 Task: Create a rule when a due date more than days ago is set on a card by anyone.
Action: Mouse pressed left at (924, 246)
Screenshot: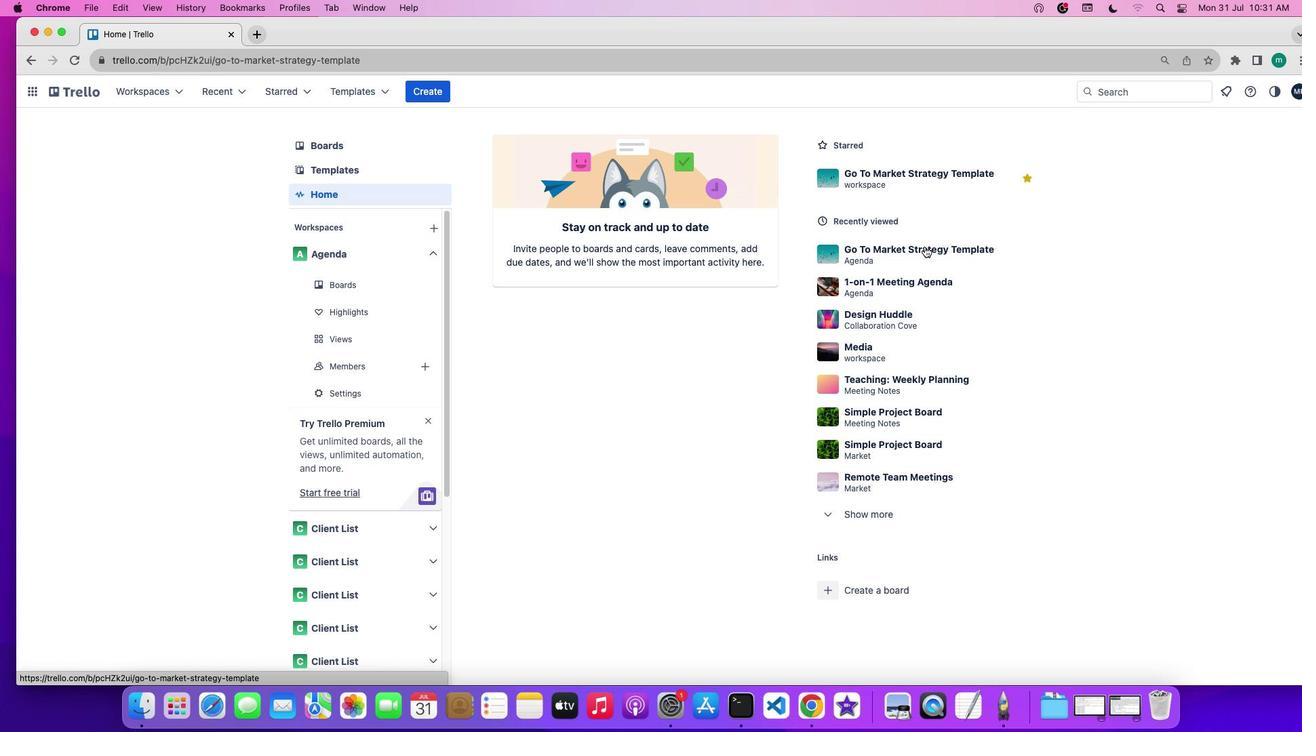 
Action: Mouse moved to (1133, 296)
Screenshot: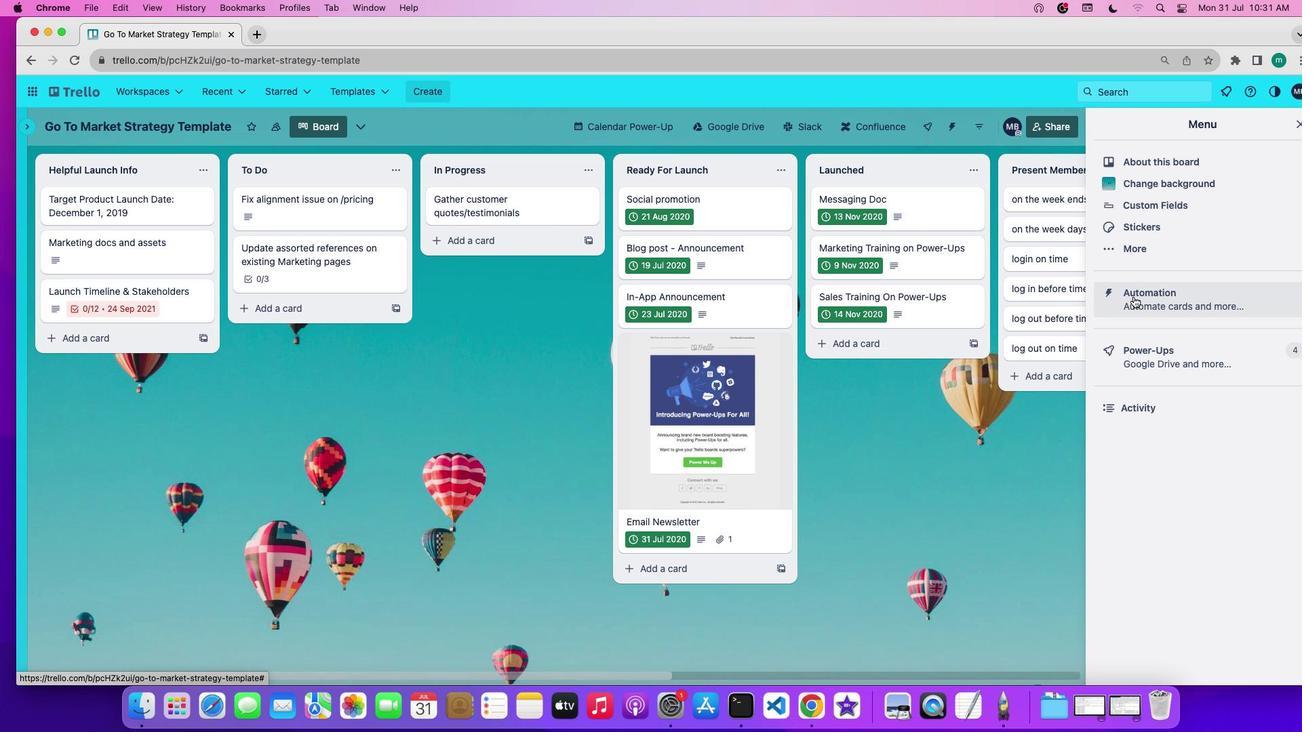 
Action: Mouse pressed left at (1133, 296)
Screenshot: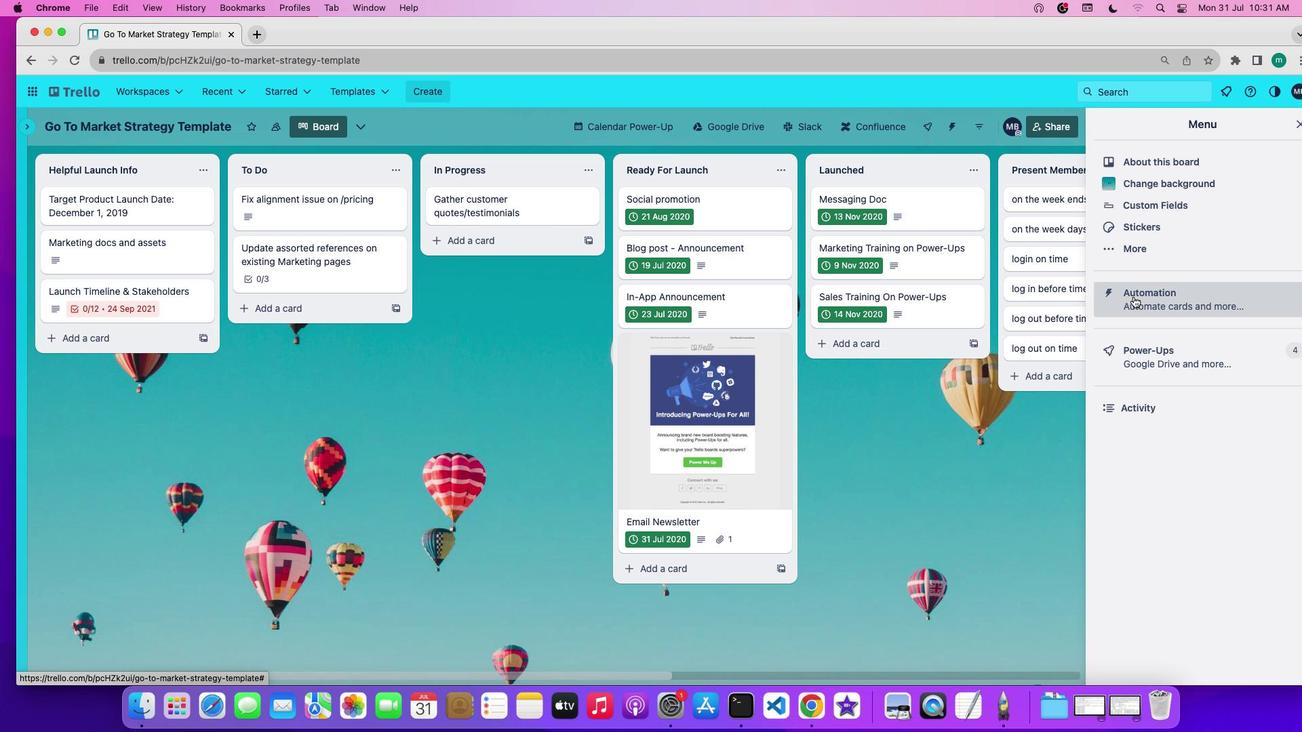 
Action: Mouse moved to (143, 248)
Screenshot: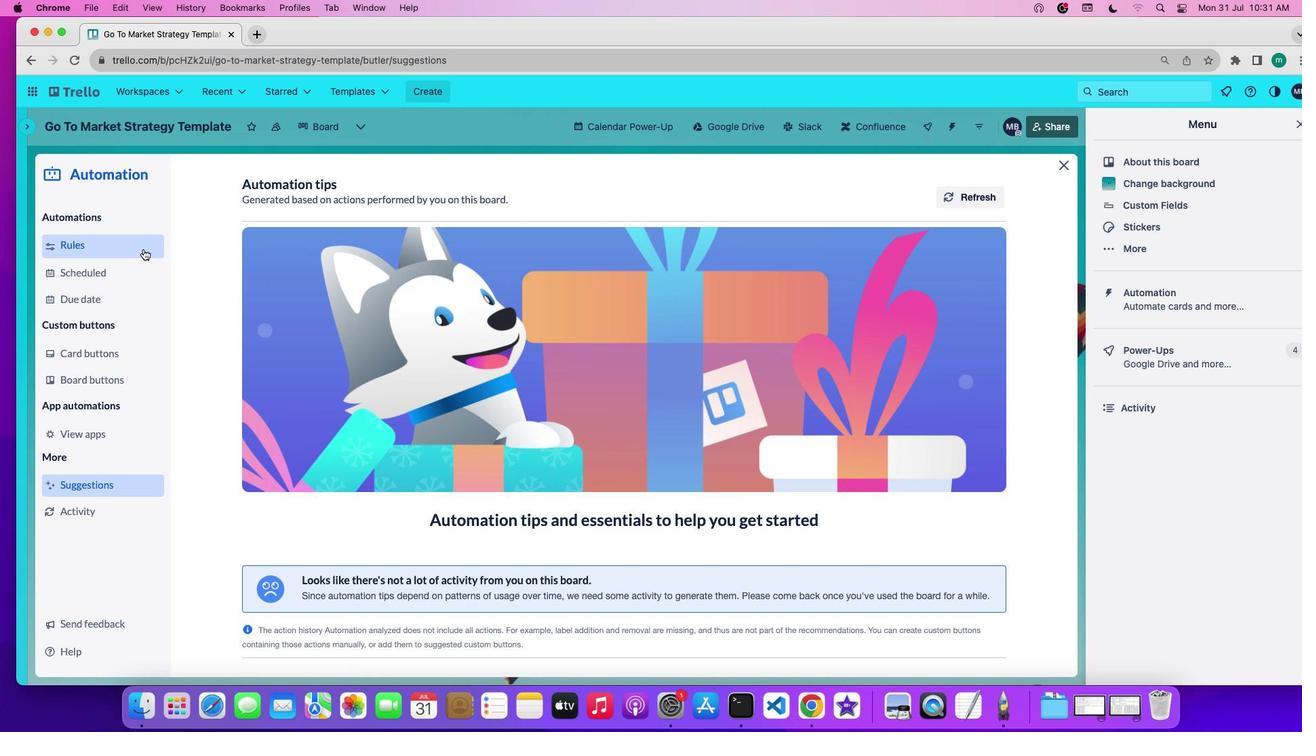 
Action: Mouse pressed left at (143, 248)
Screenshot: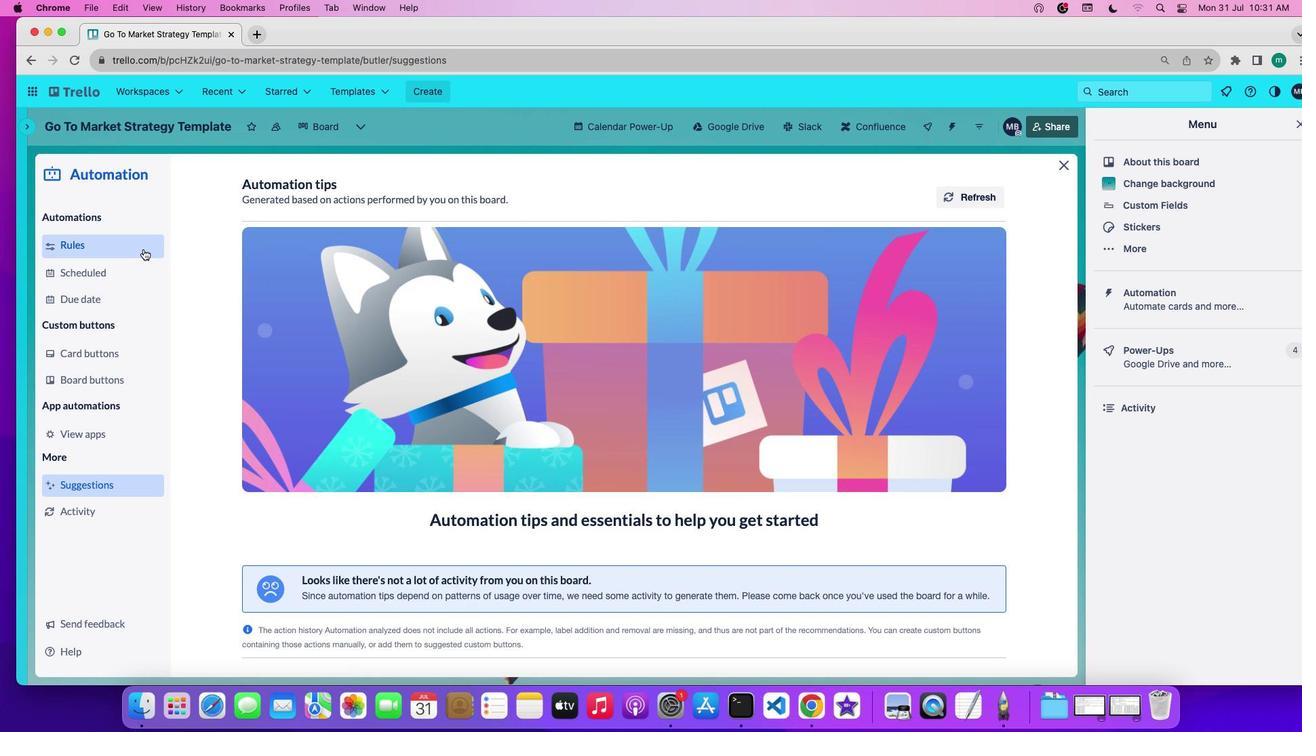
Action: Mouse moved to (311, 485)
Screenshot: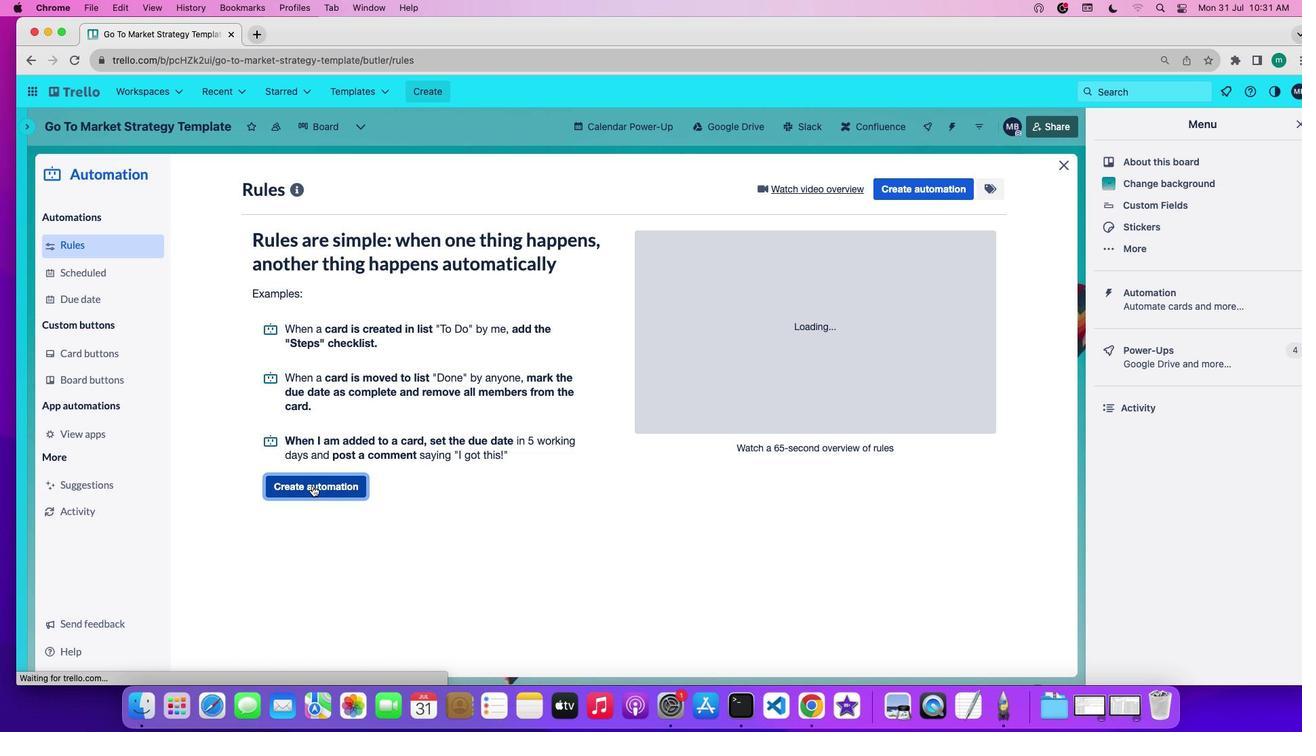 
Action: Mouse pressed left at (311, 485)
Screenshot: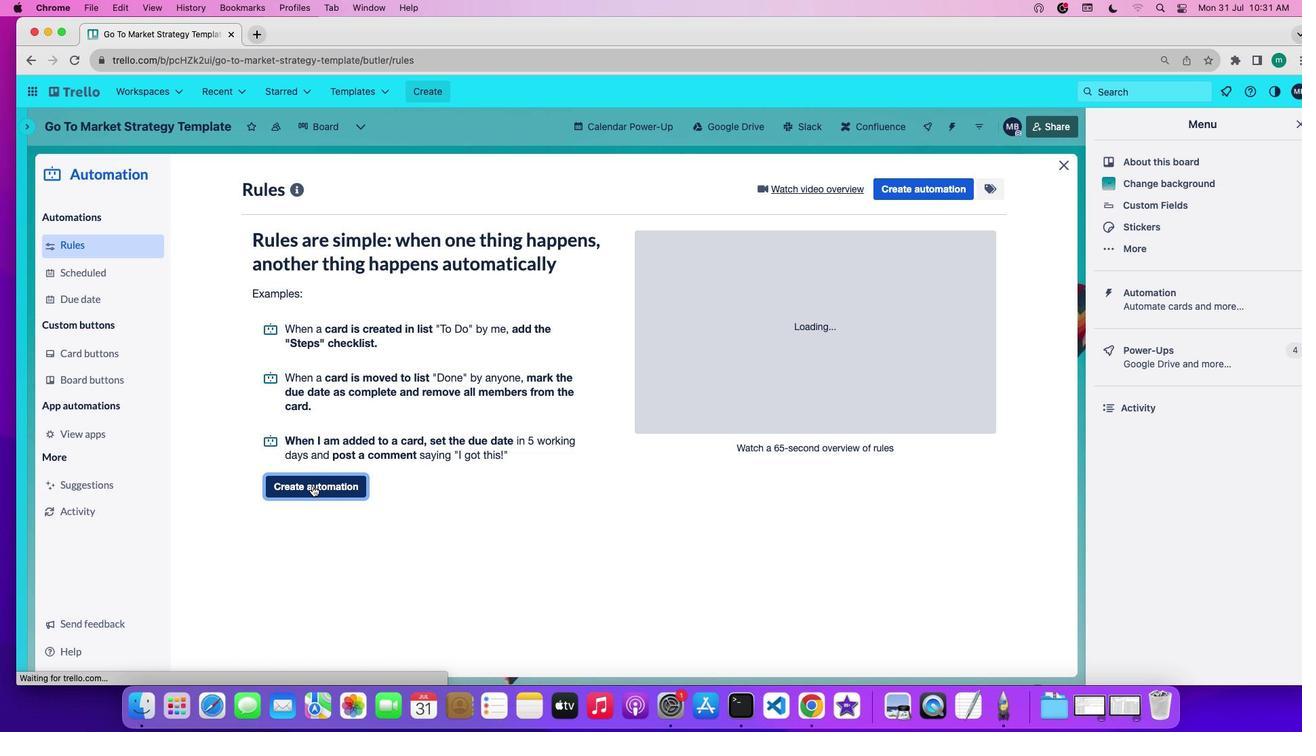 
Action: Mouse moved to (623, 314)
Screenshot: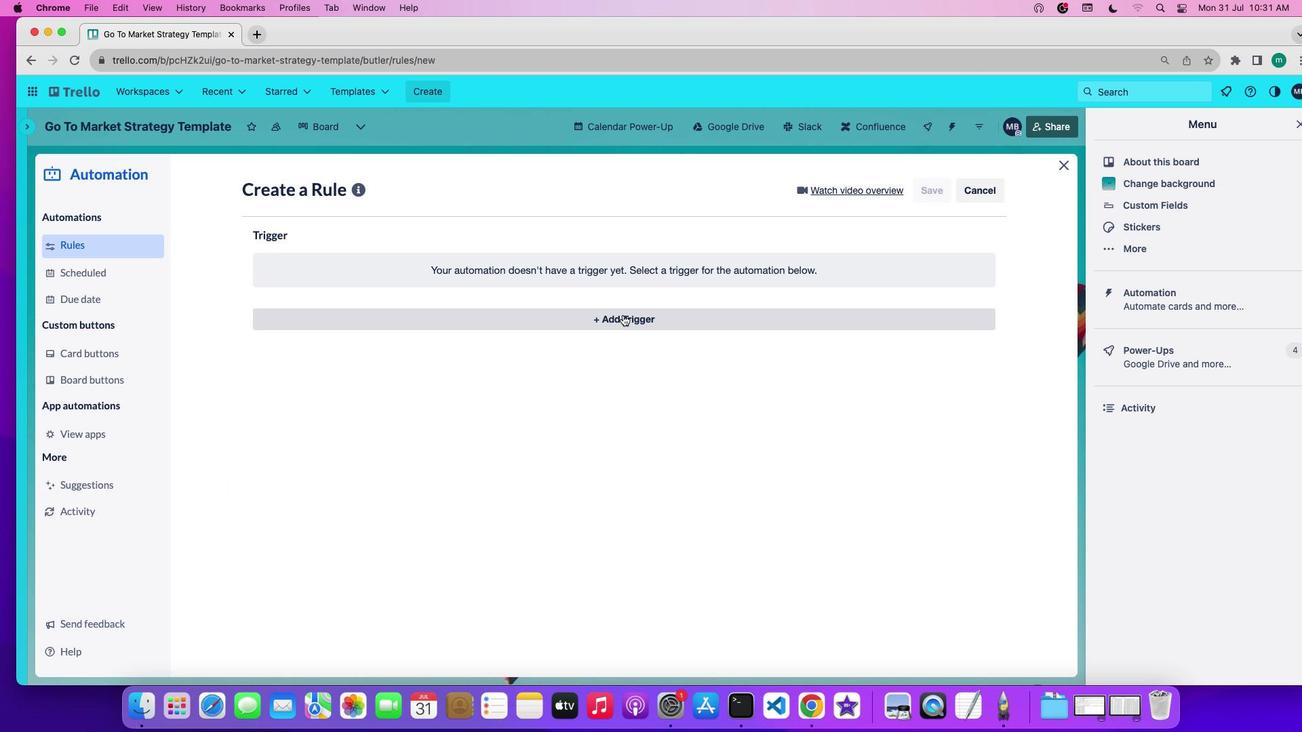 
Action: Mouse pressed left at (623, 314)
Screenshot: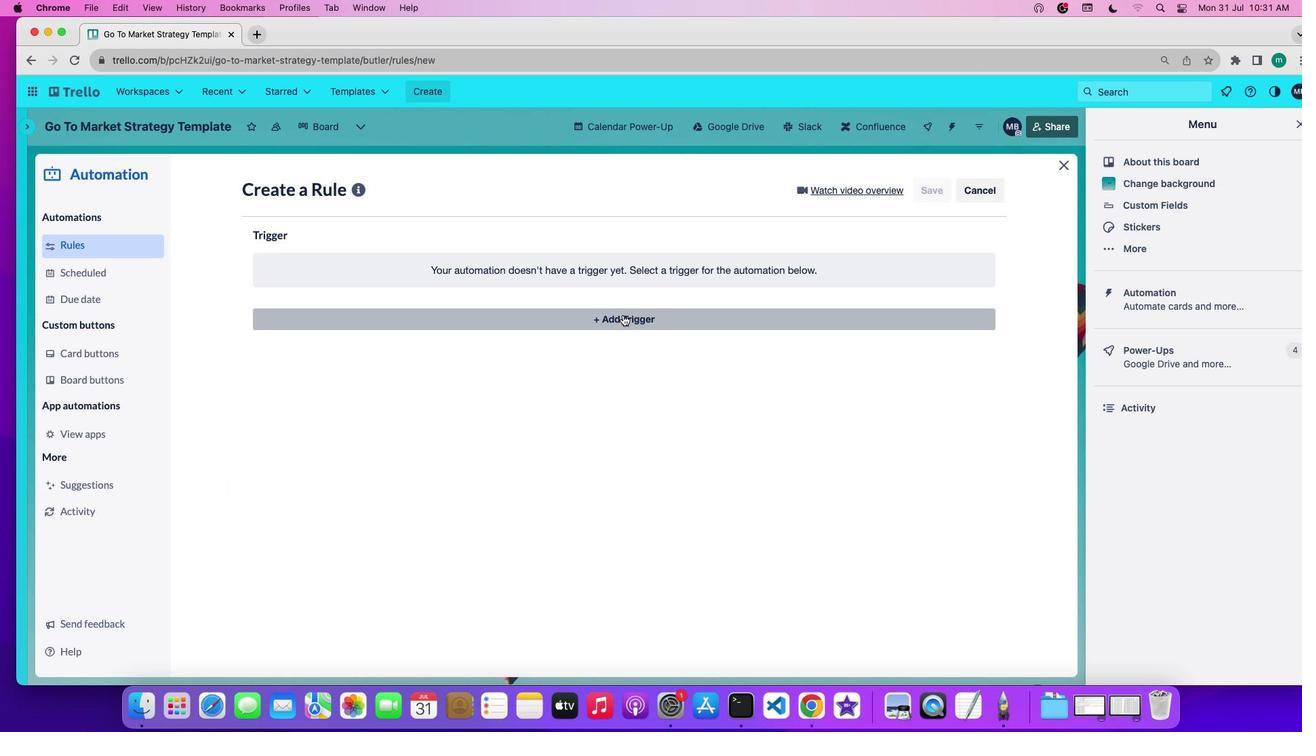 
Action: Mouse moved to (402, 371)
Screenshot: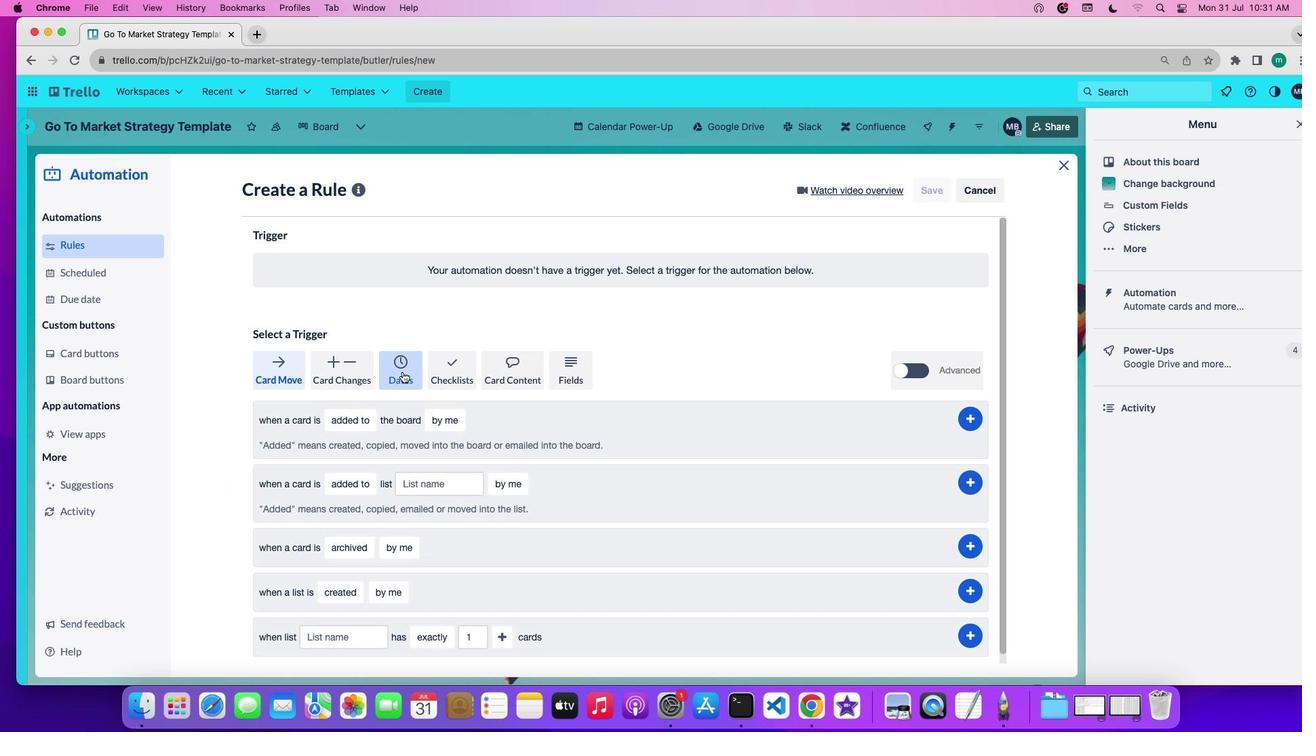 
Action: Mouse pressed left at (402, 371)
Screenshot: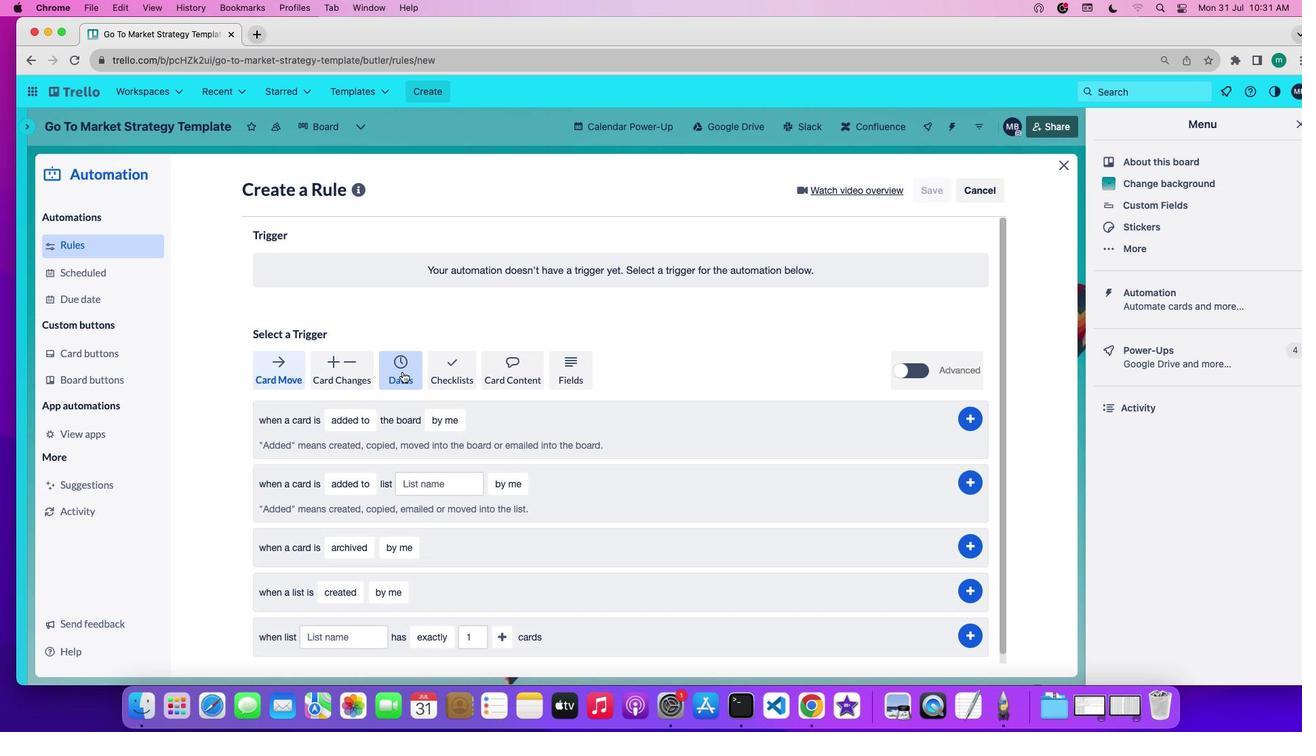 
Action: Mouse moved to (311, 422)
Screenshot: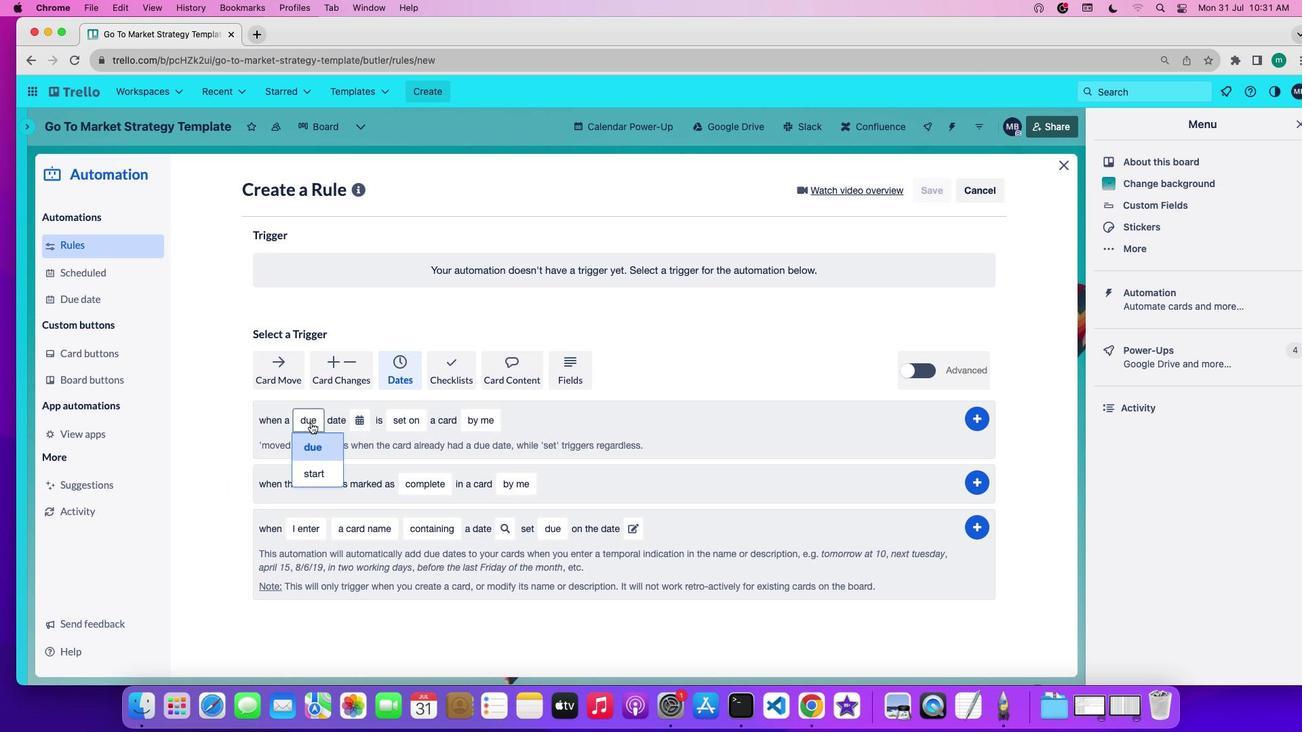 
Action: Mouse pressed left at (311, 422)
Screenshot: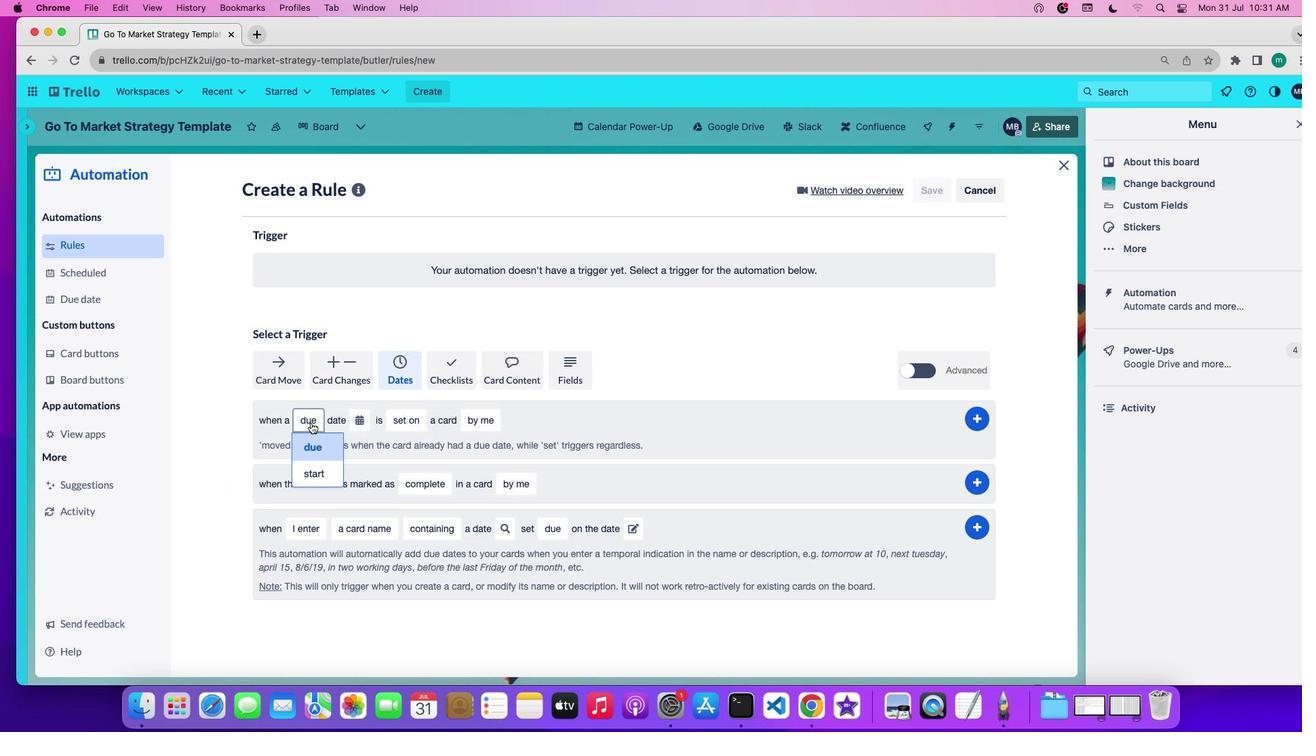 
Action: Mouse moved to (322, 452)
Screenshot: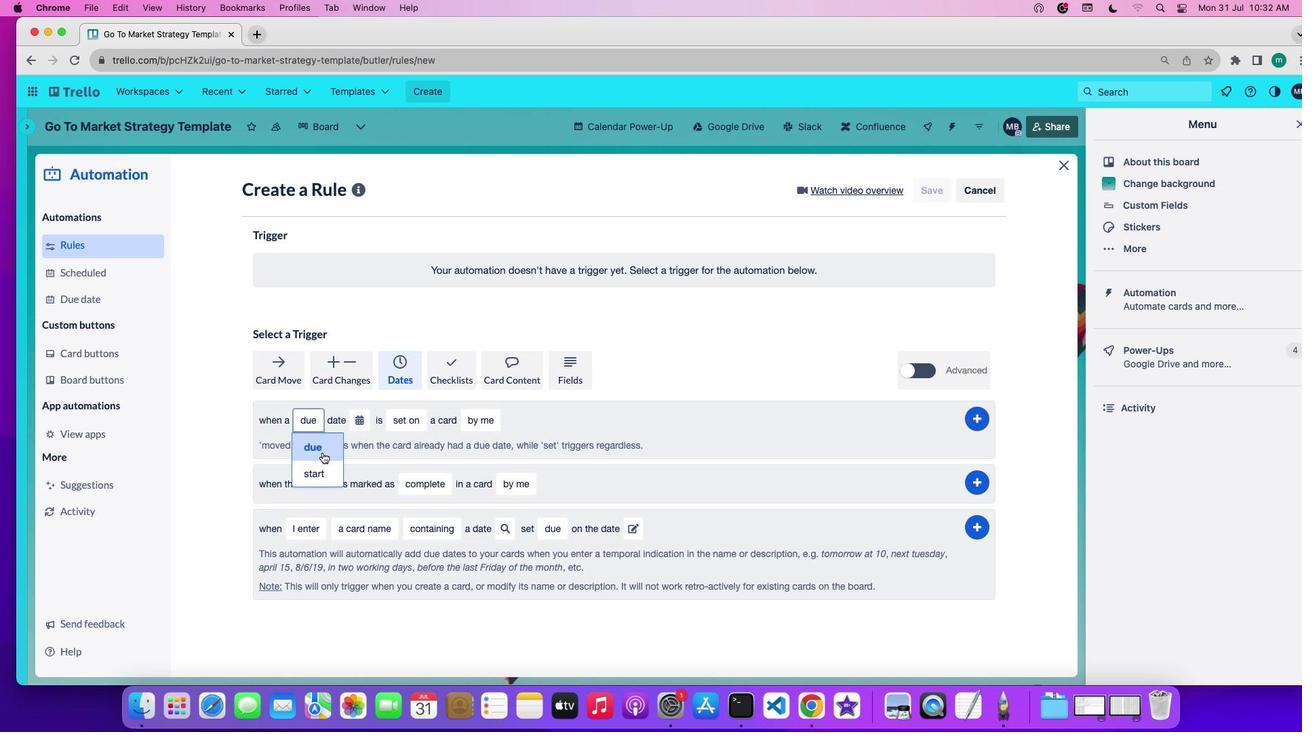 
Action: Mouse pressed left at (322, 452)
Screenshot: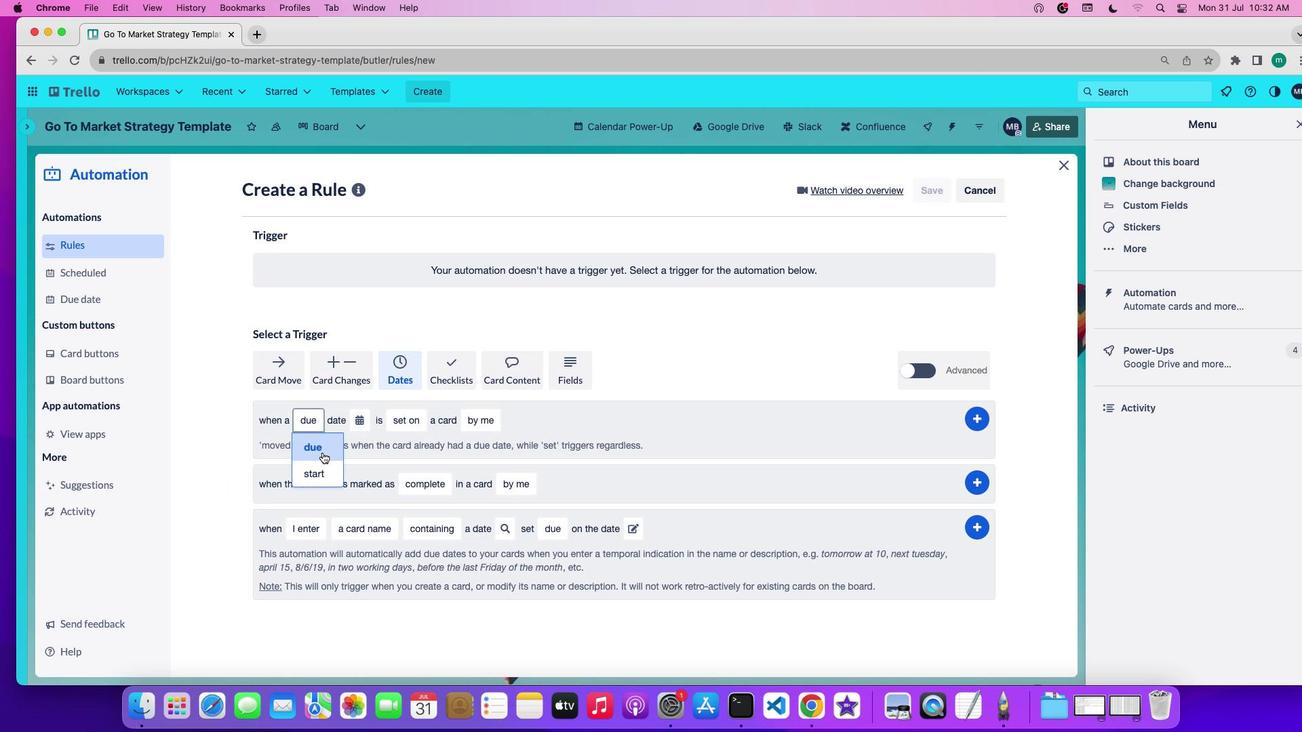 
Action: Mouse moved to (356, 421)
Screenshot: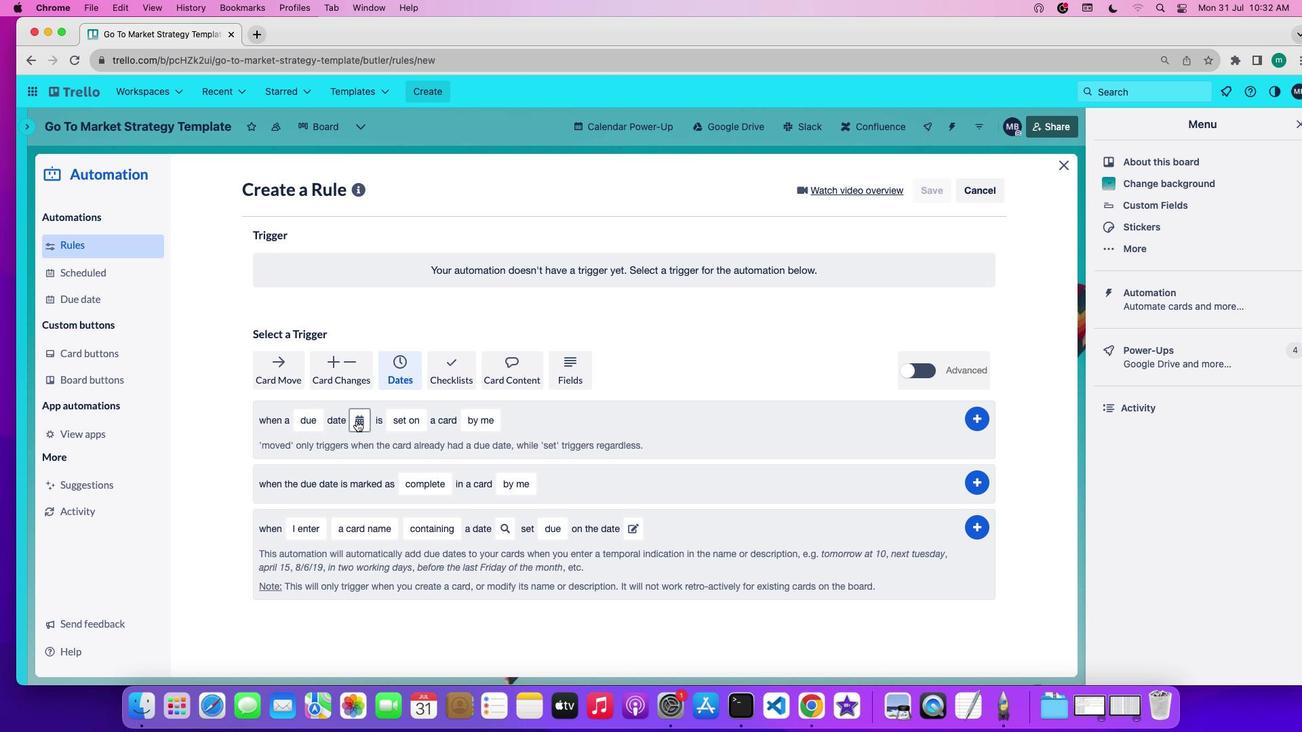 
Action: Mouse pressed left at (356, 421)
Screenshot: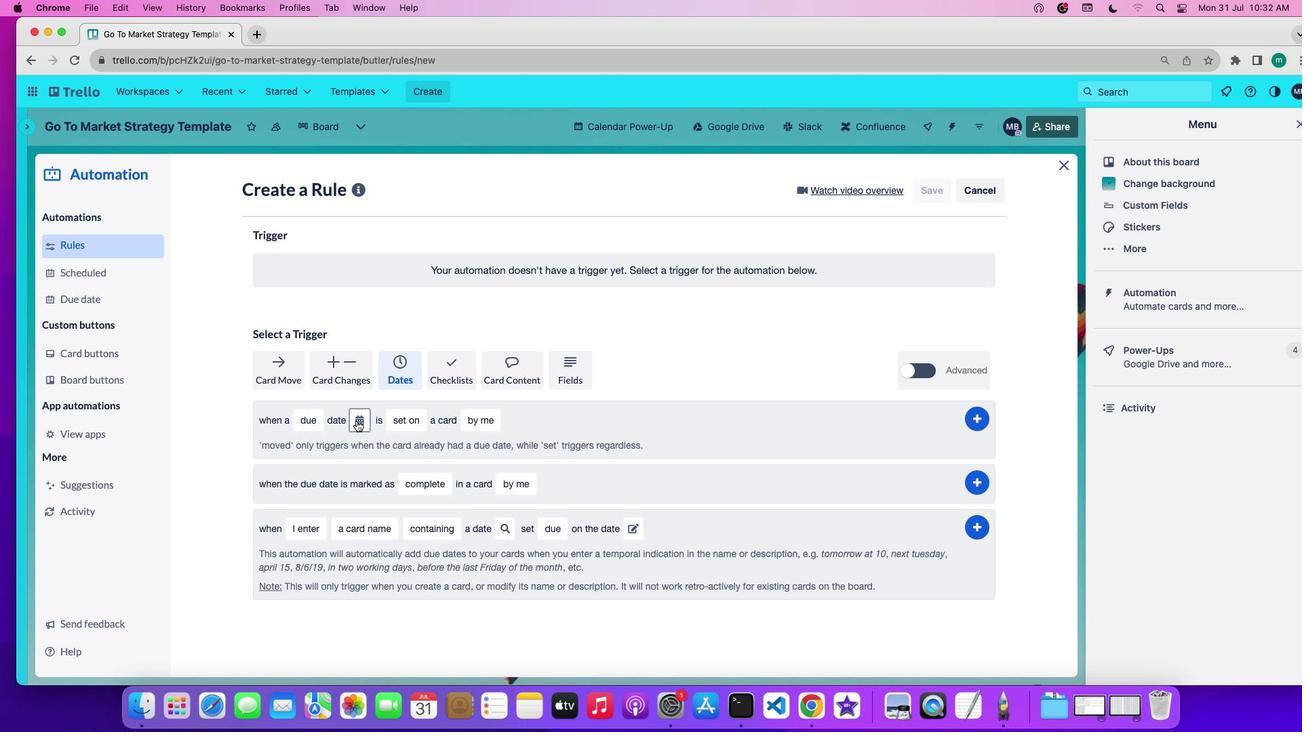 
Action: Mouse moved to (379, 501)
Screenshot: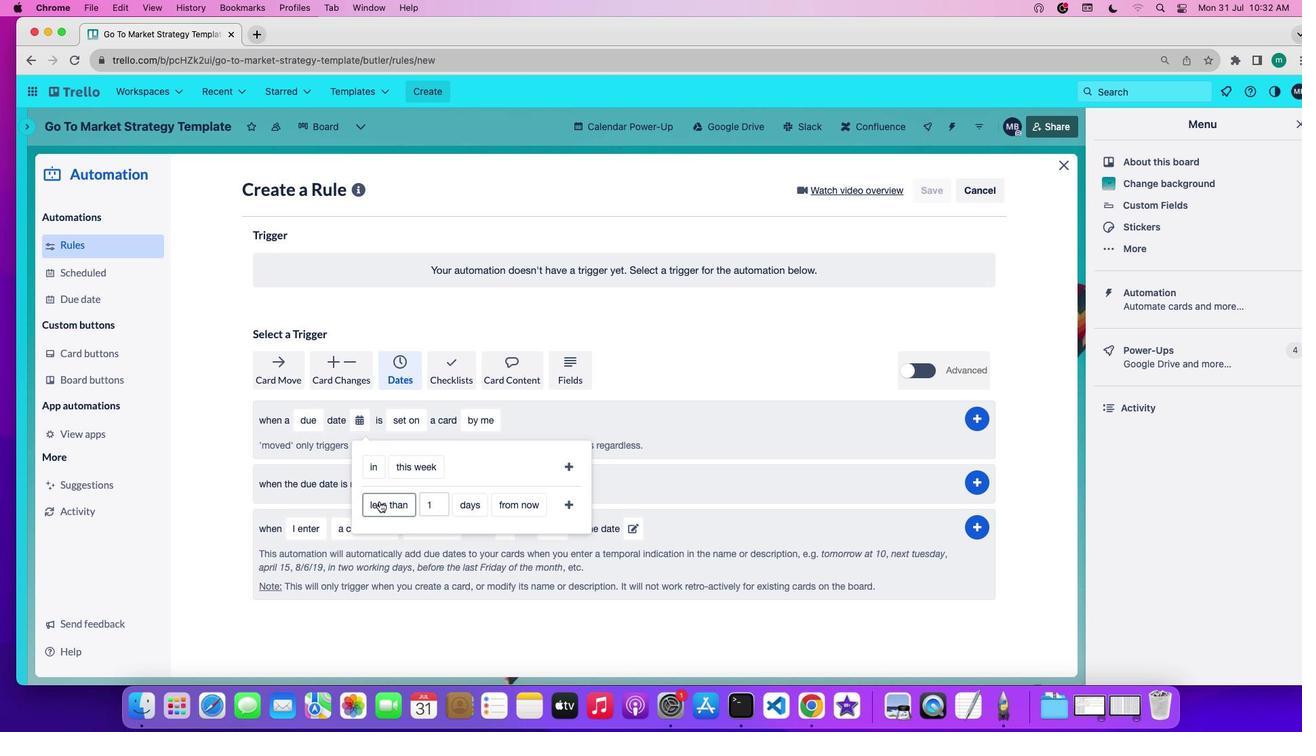 
Action: Mouse pressed left at (379, 501)
Screenshot: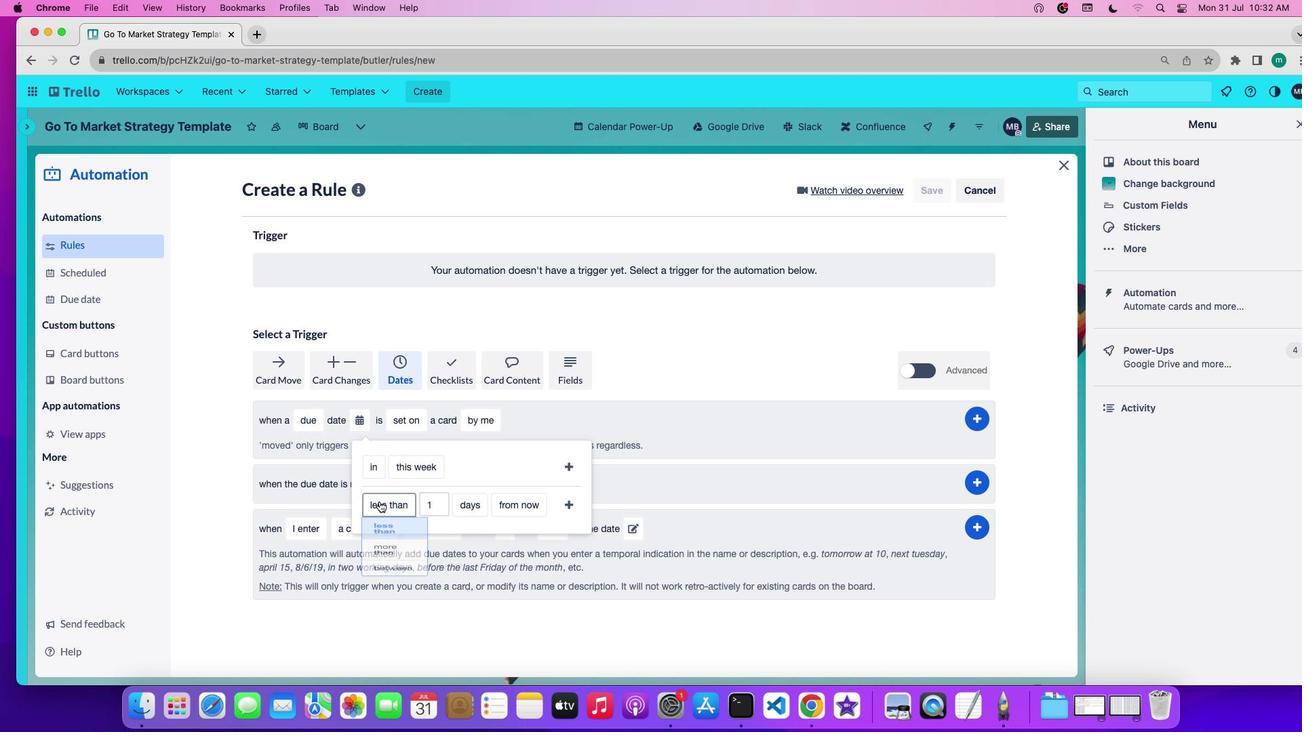 
Action: Mouse moved to (380, 582)
Screenshot: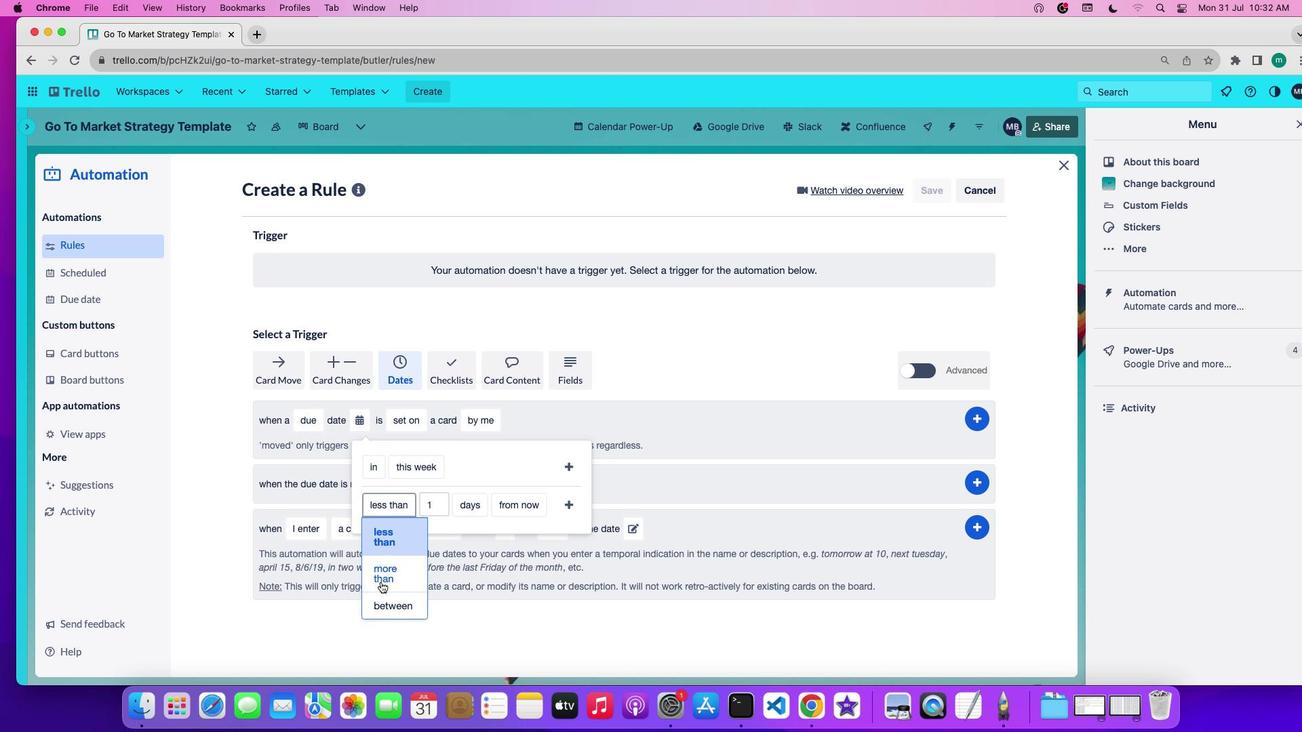 
Action: Mouse pressed left at (380, 582)
Screenshot: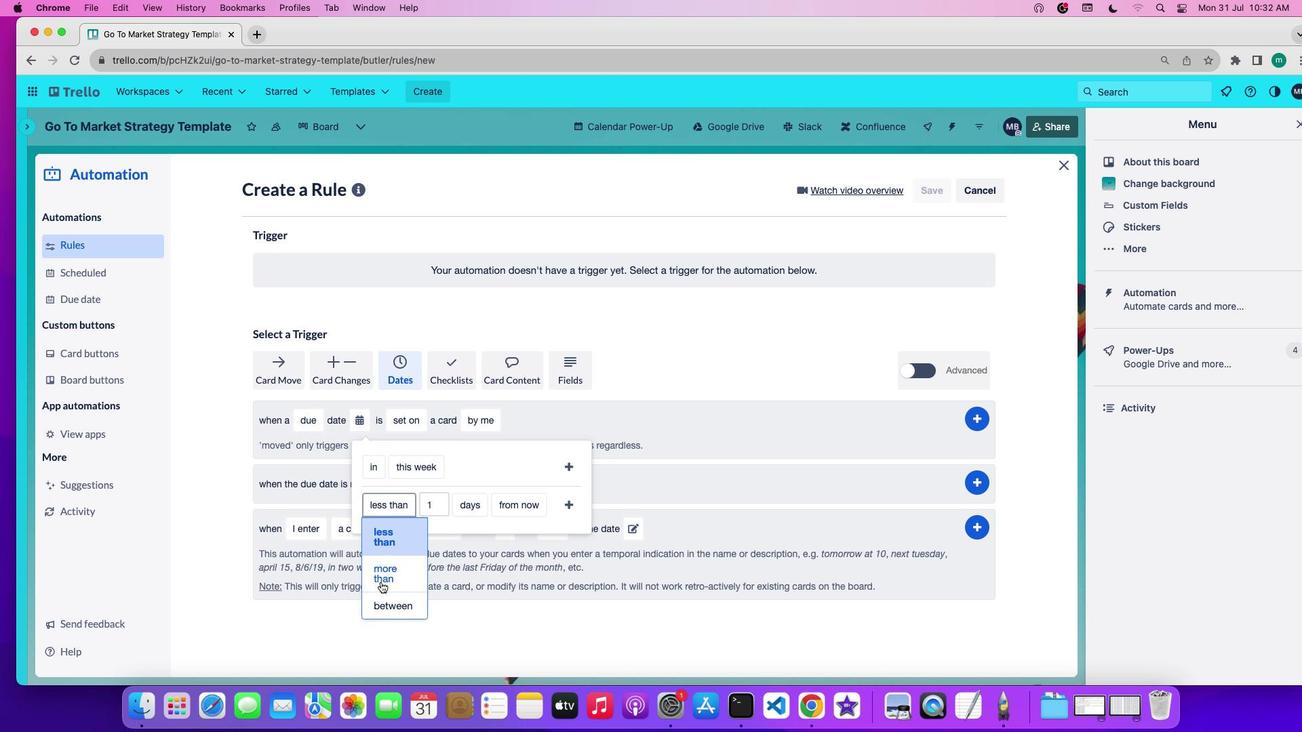 
Action: Mouse moved to (444, 498)
Screenshot: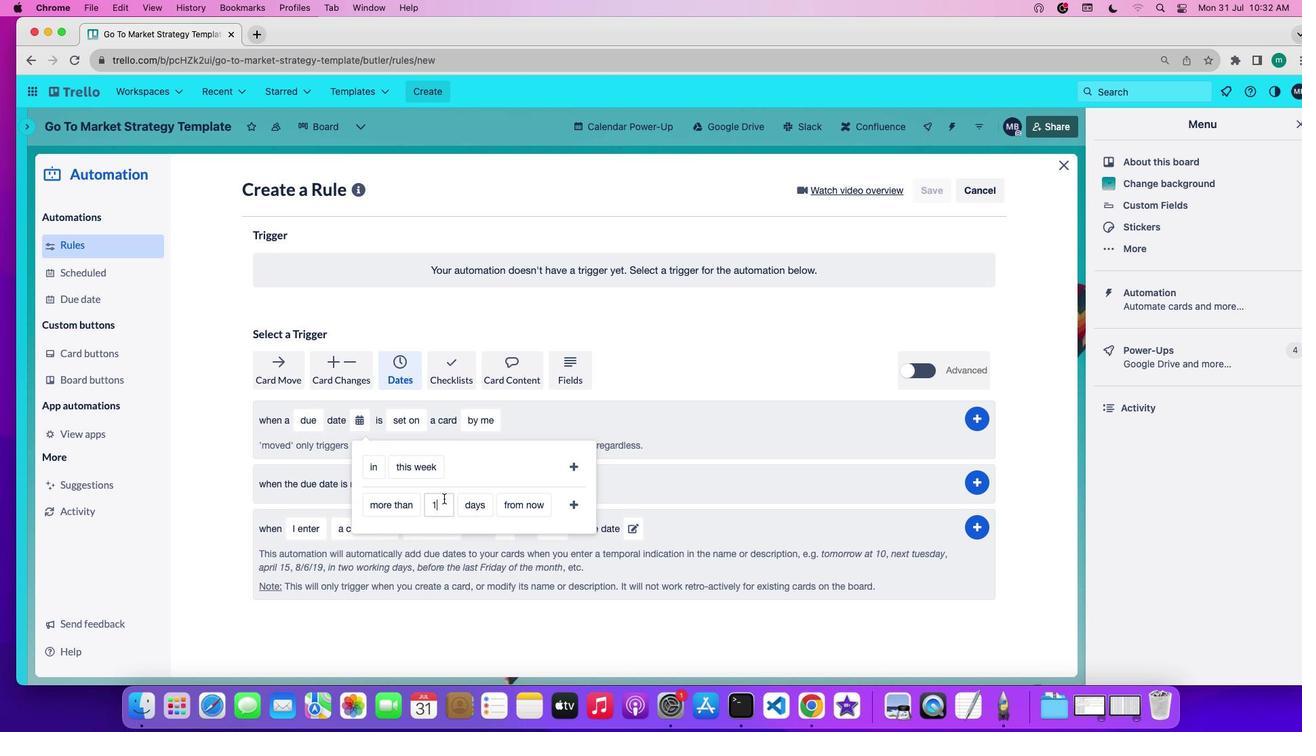 
Action: Mouse pressed left at (444, 498)
Screenshot: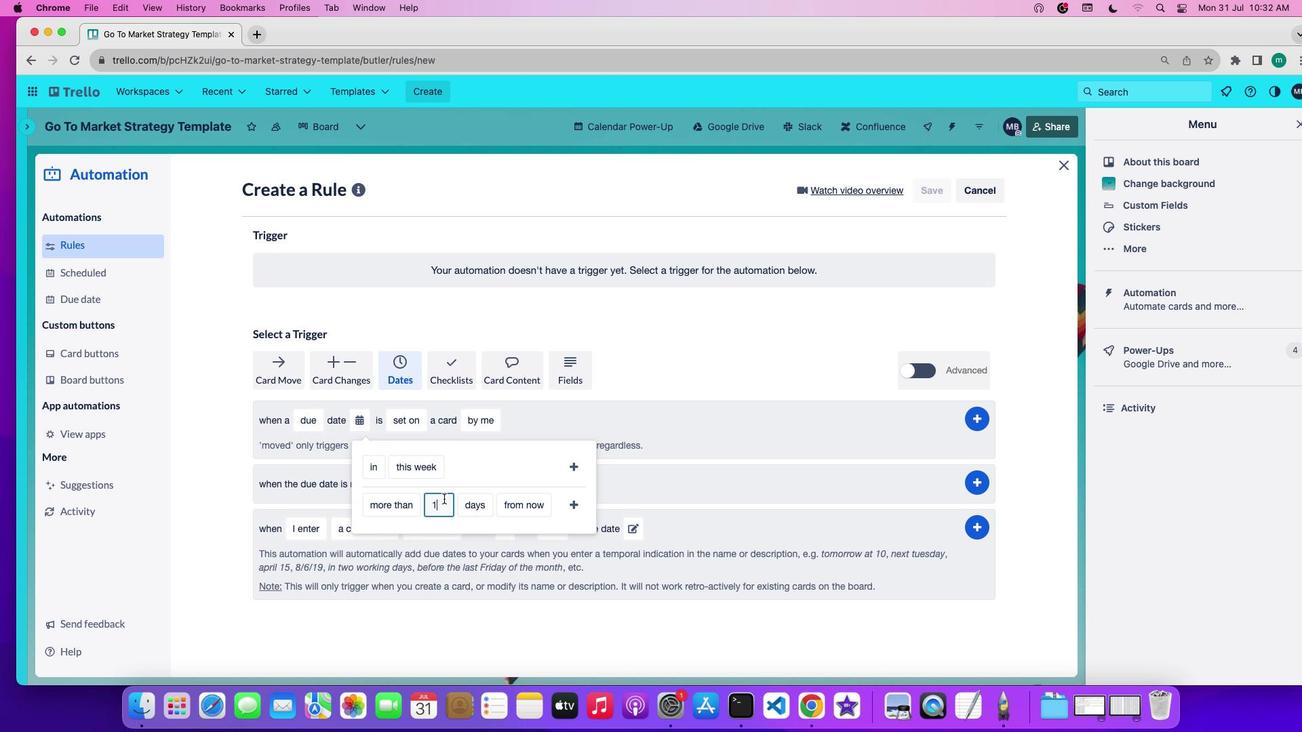 
Action: Mouse moved to (444, 499)
Screenshot: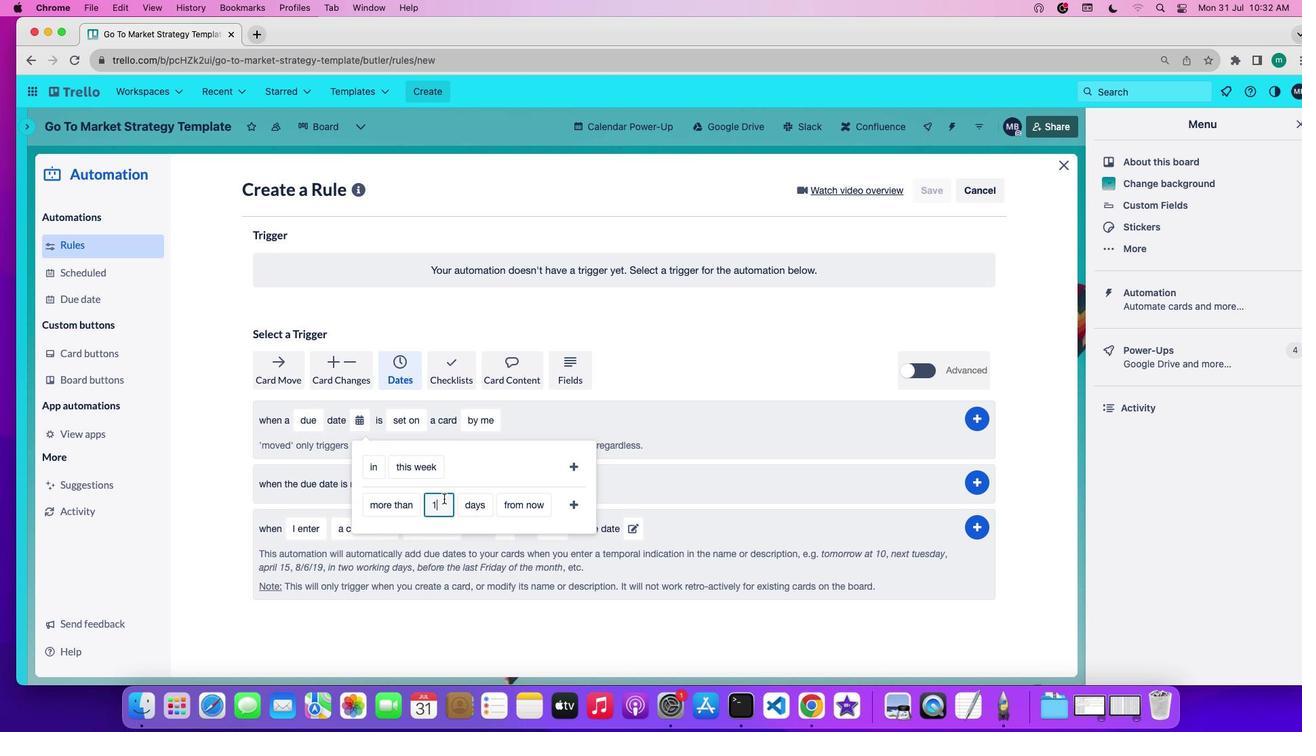 
Action: Key pressed Key.backspace'2'
Screenshot: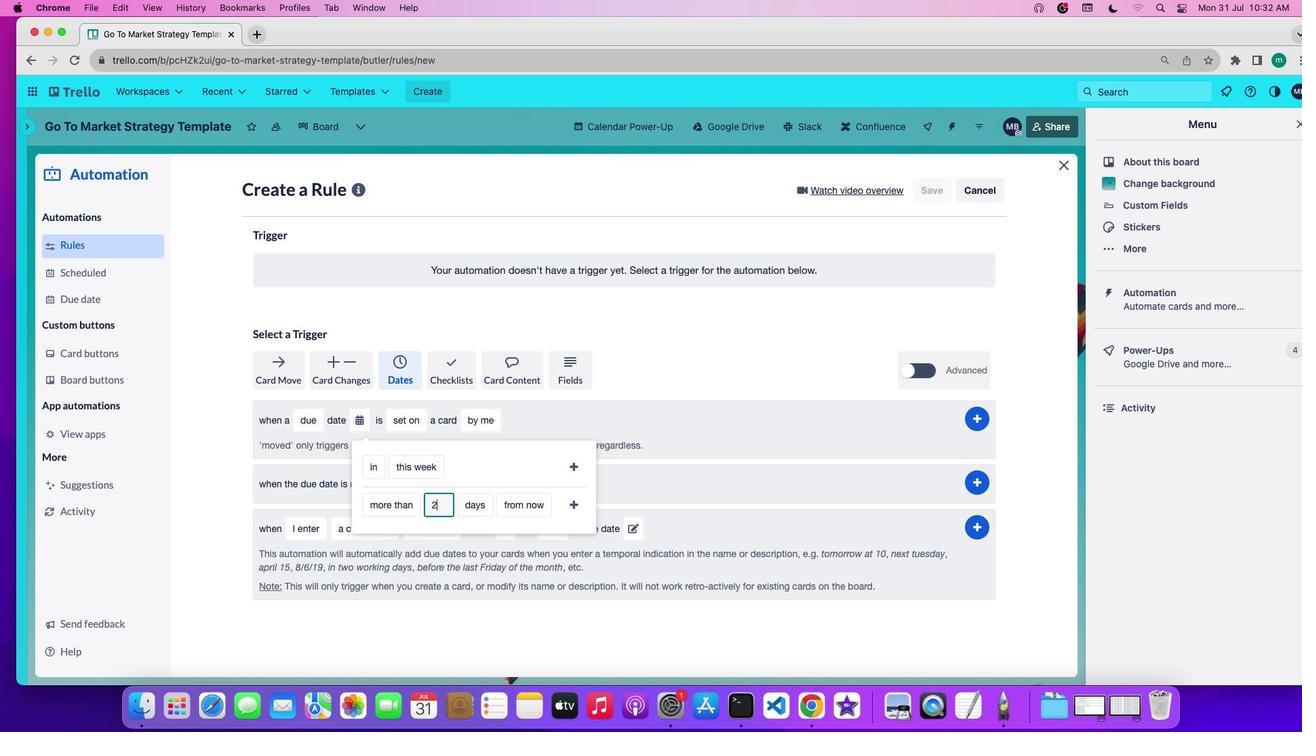 
Action: Mouse moved to (472, 500)
Screenshot: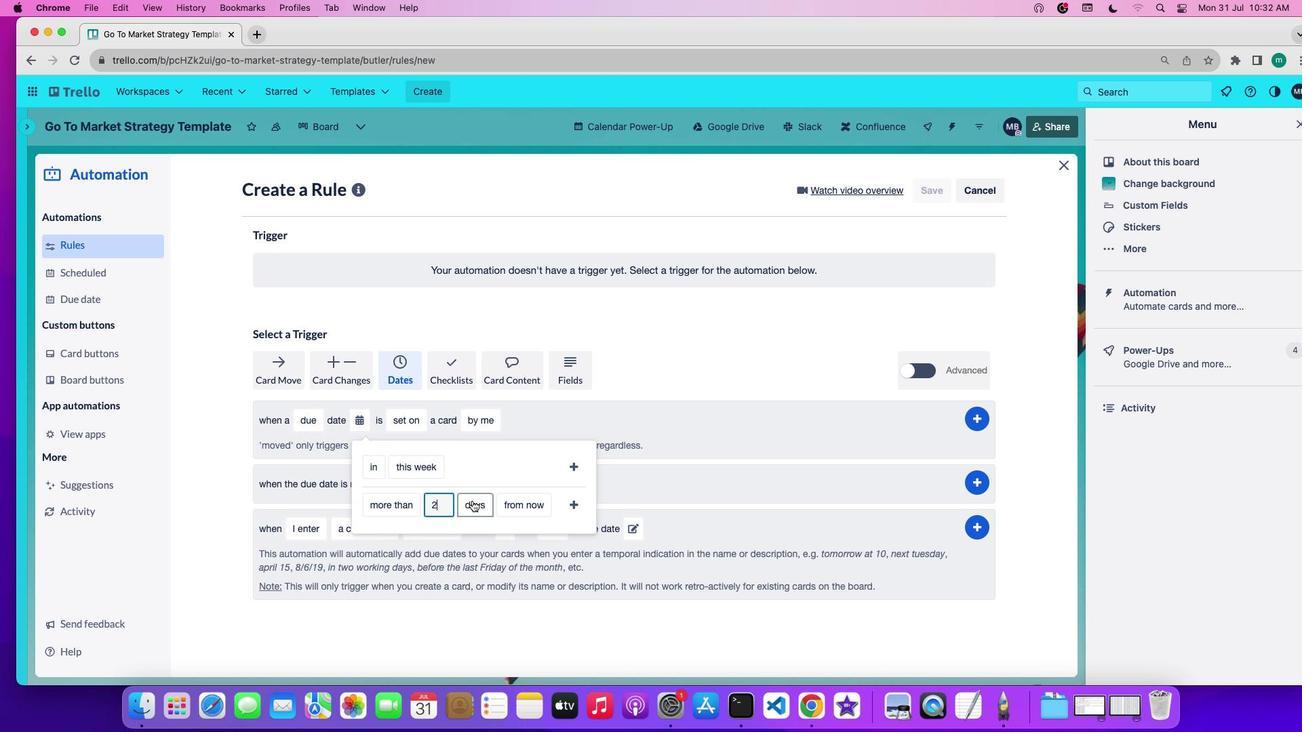 
Action: Mouse pressed left at (472, 500)
Screenshot: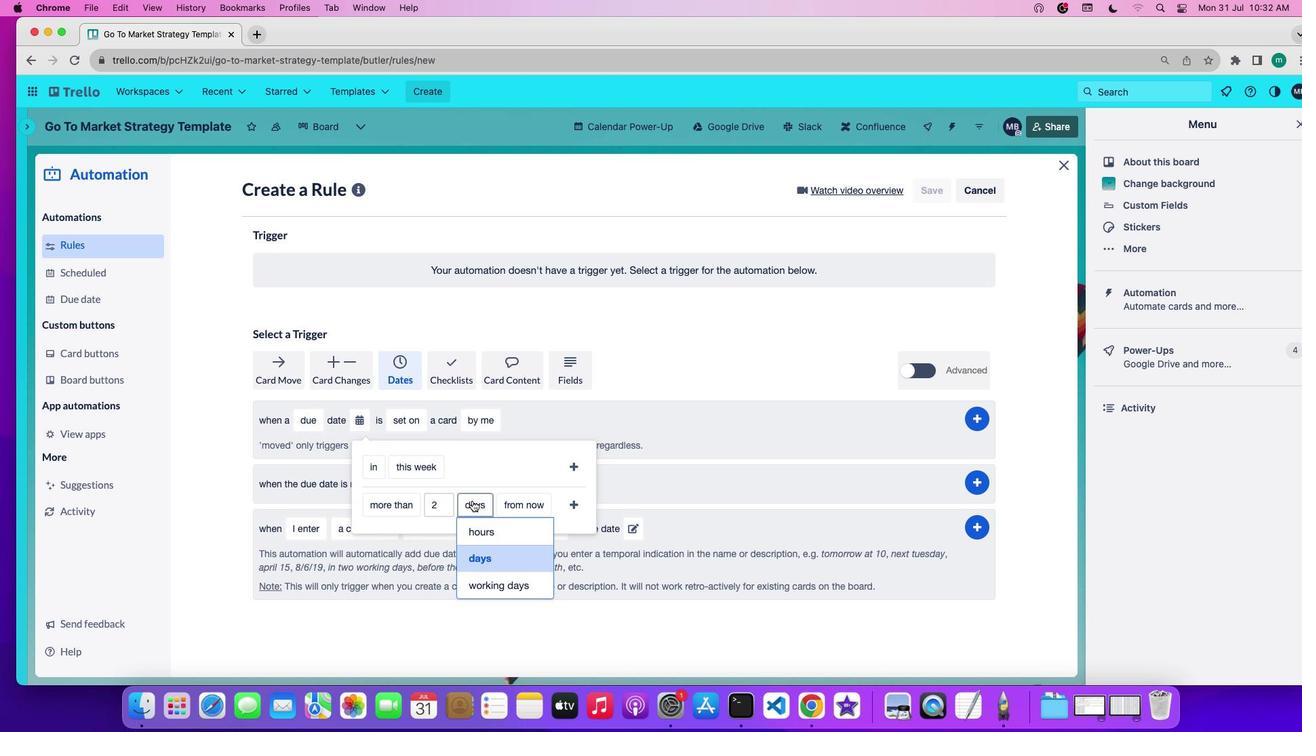 
Action: Mouse moved to (471, 560)
Screenshot: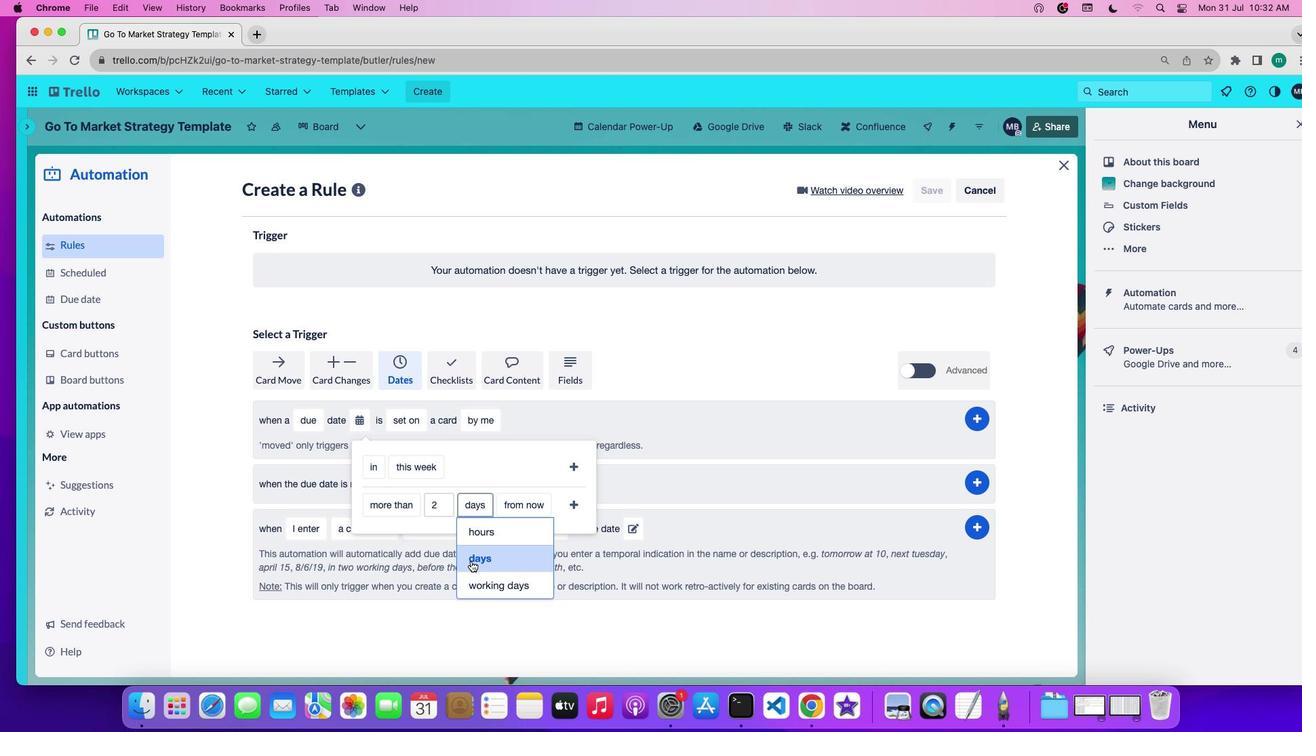 
Action: Mouse pressed left at (471, 560)
Screenshot: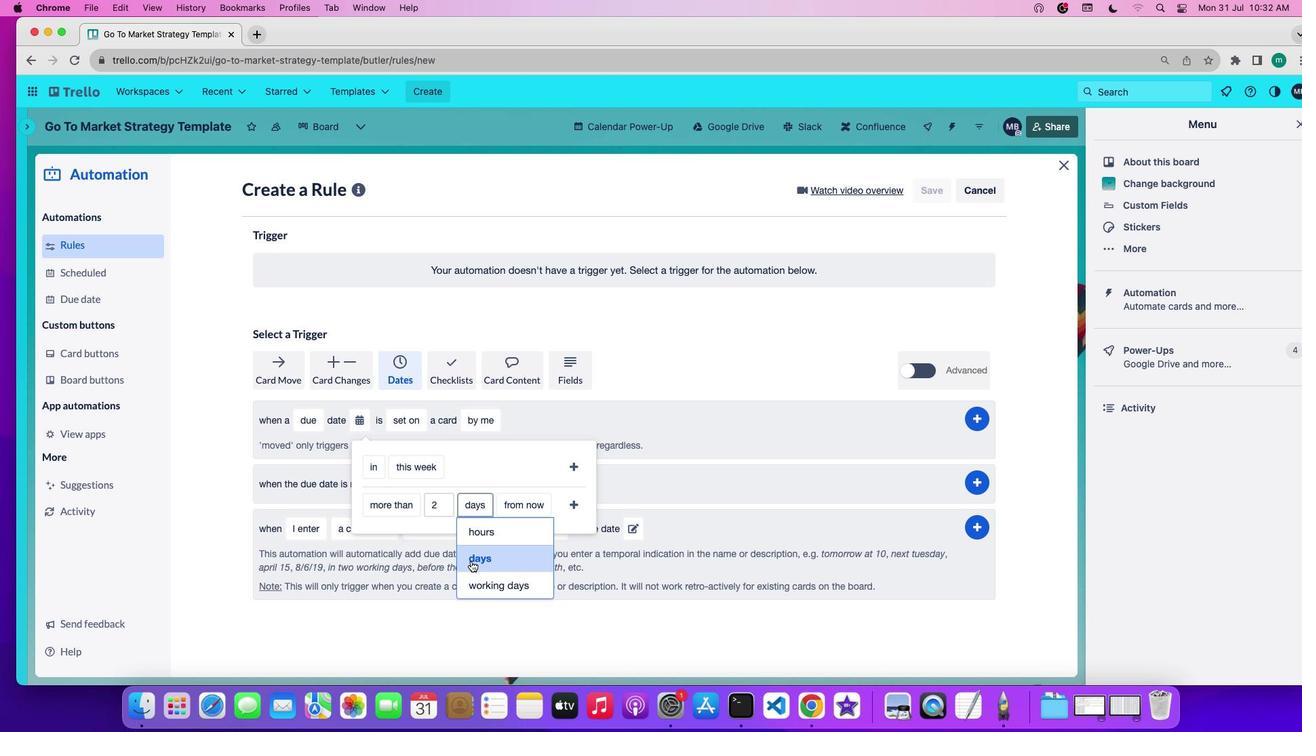 
Action: Mouse moved to (524, 508)
Screenshot: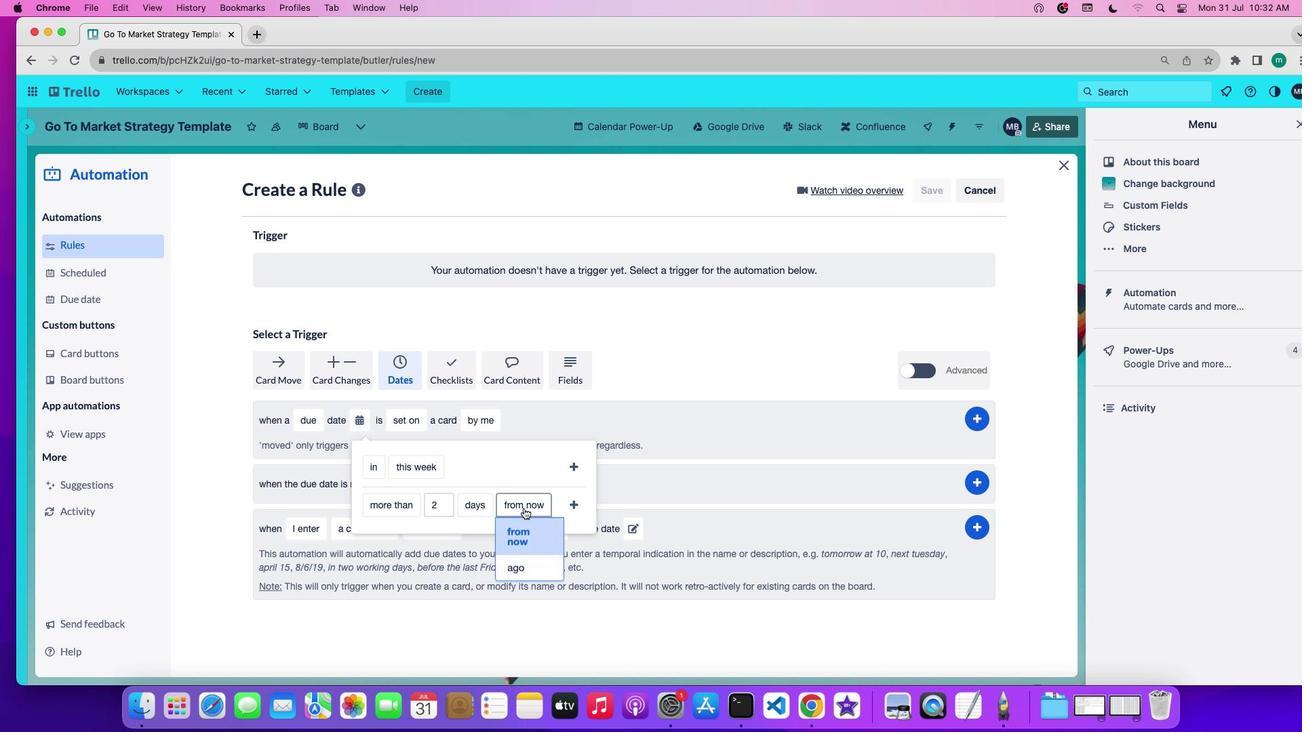 
Action: Mouse pressed left at (524, 508)
Screenshot: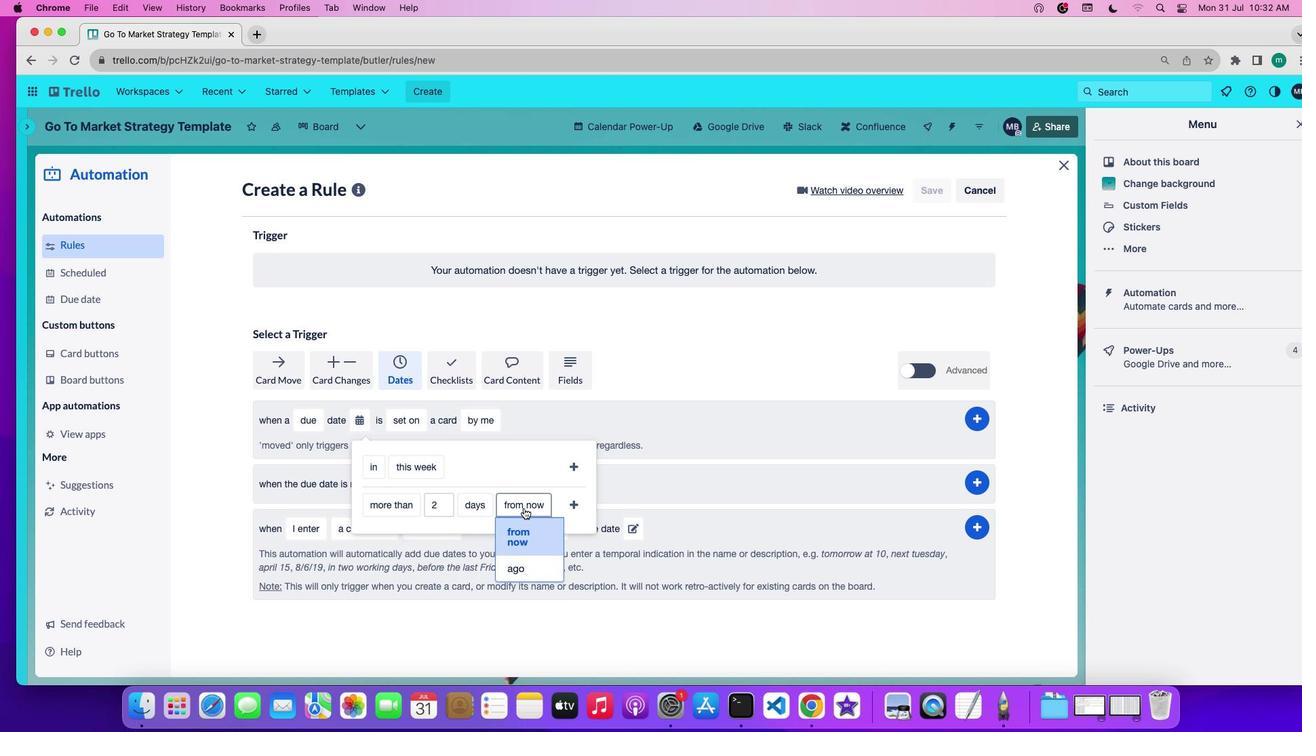 
Action: Mouse moved to (525, 569)
Screenshot: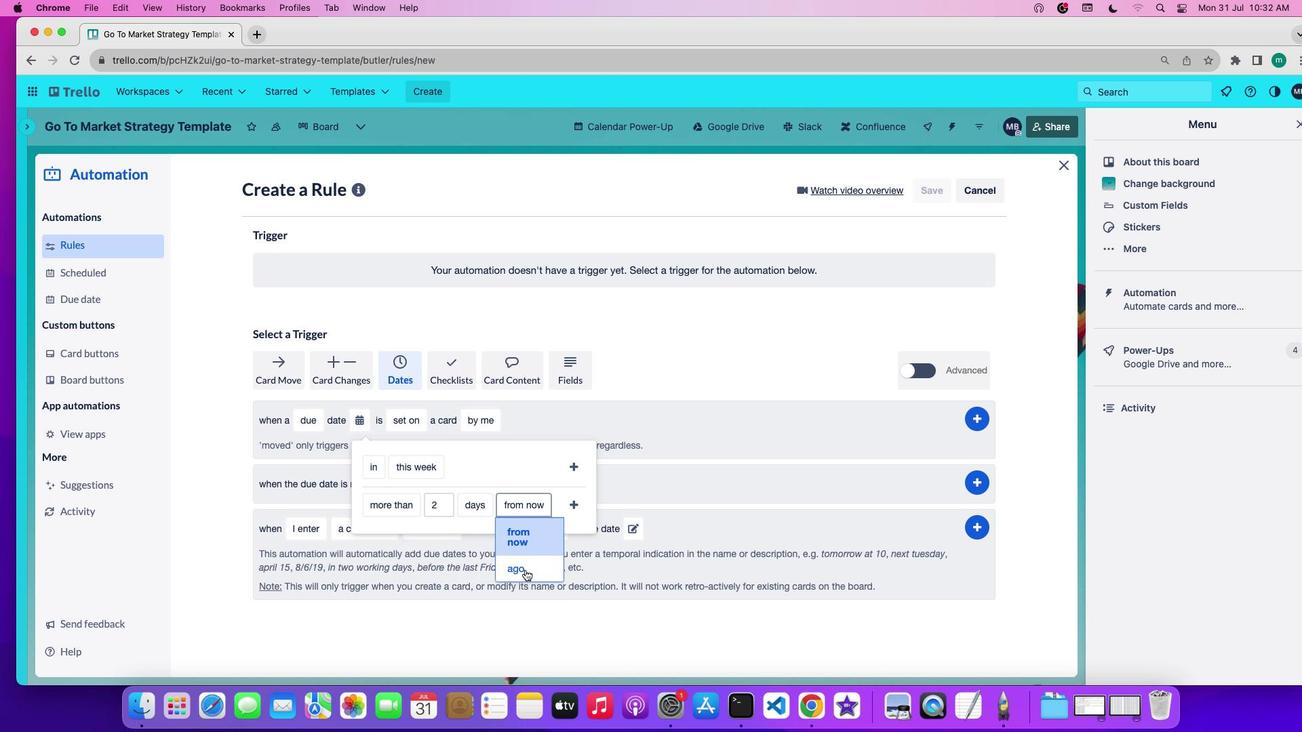 
Action: Mouse pressed left at (525, 569)
Screenshot: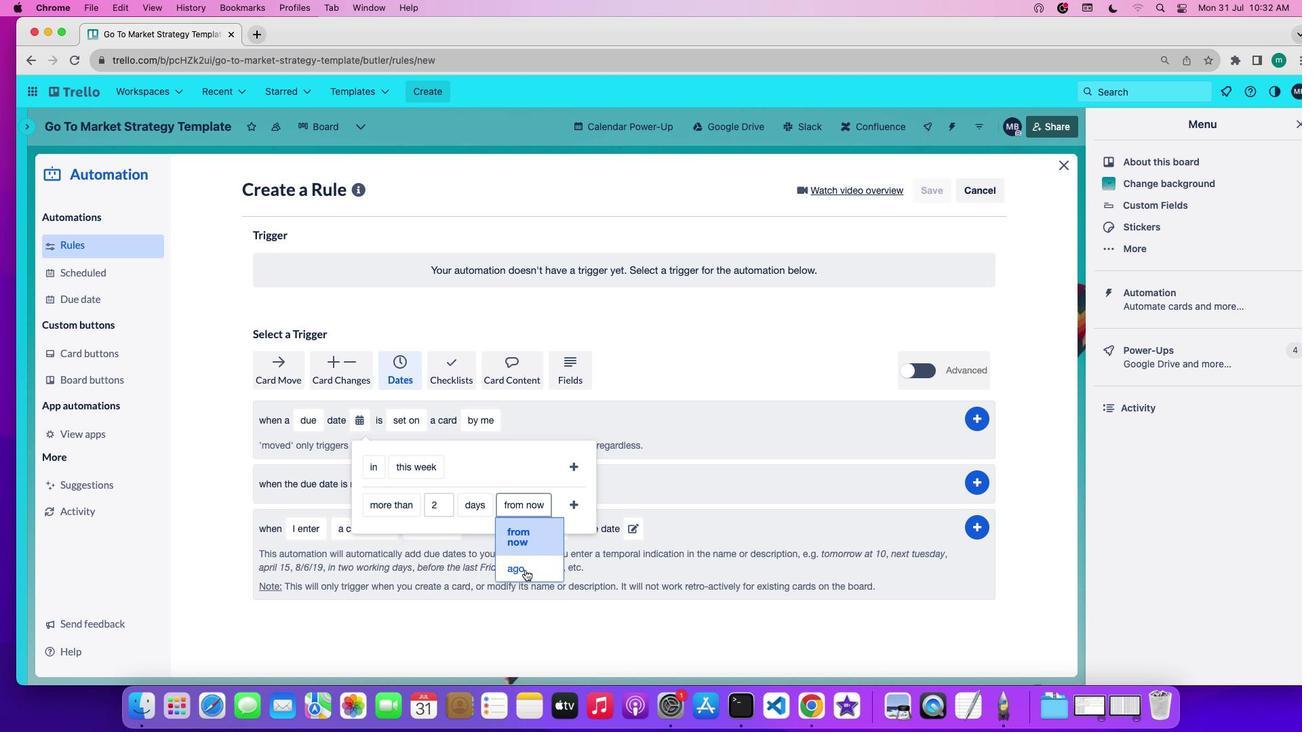 
Action: Mouse moved to (548, 506)
Screenshot: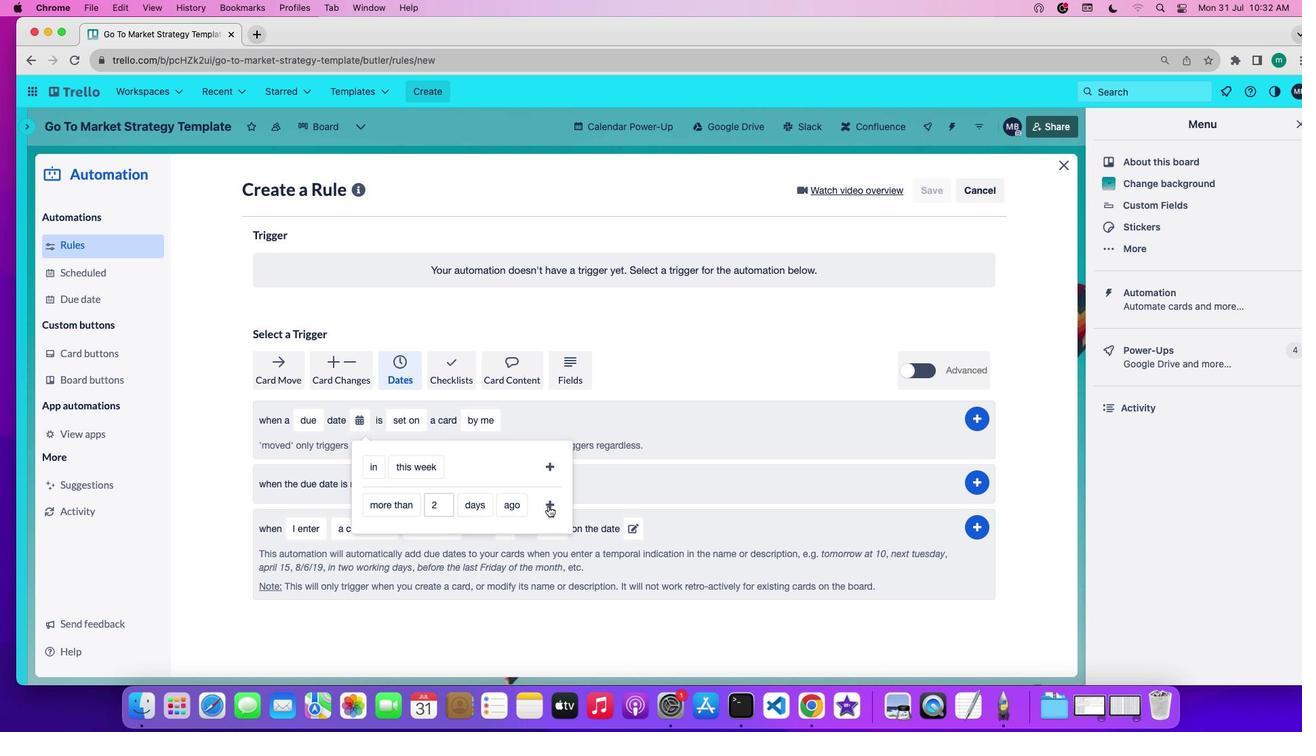 
Action: Mouse pressed left at (548, 506)
Screenshot: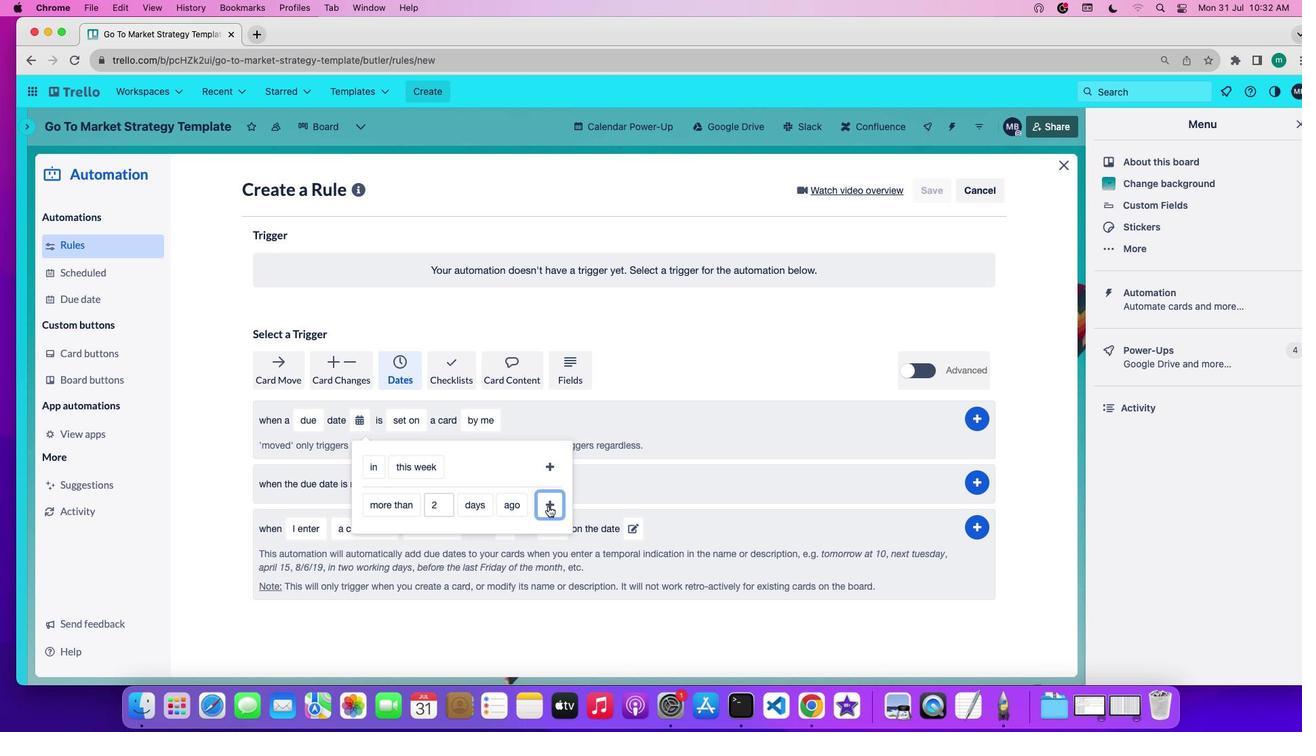 
Action: Mouse moved to (516, 422)
Screenshot: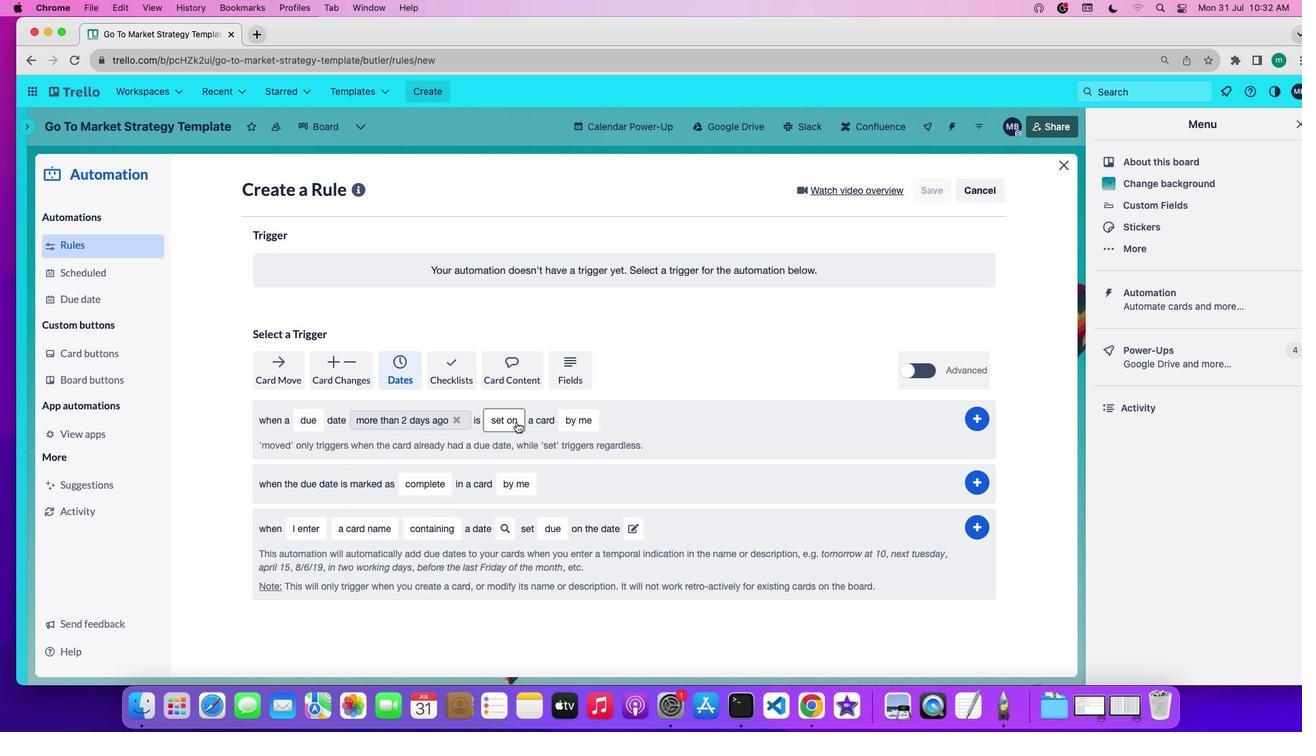 
Action: Mouse pressed left at (516, 422)
Screenshot: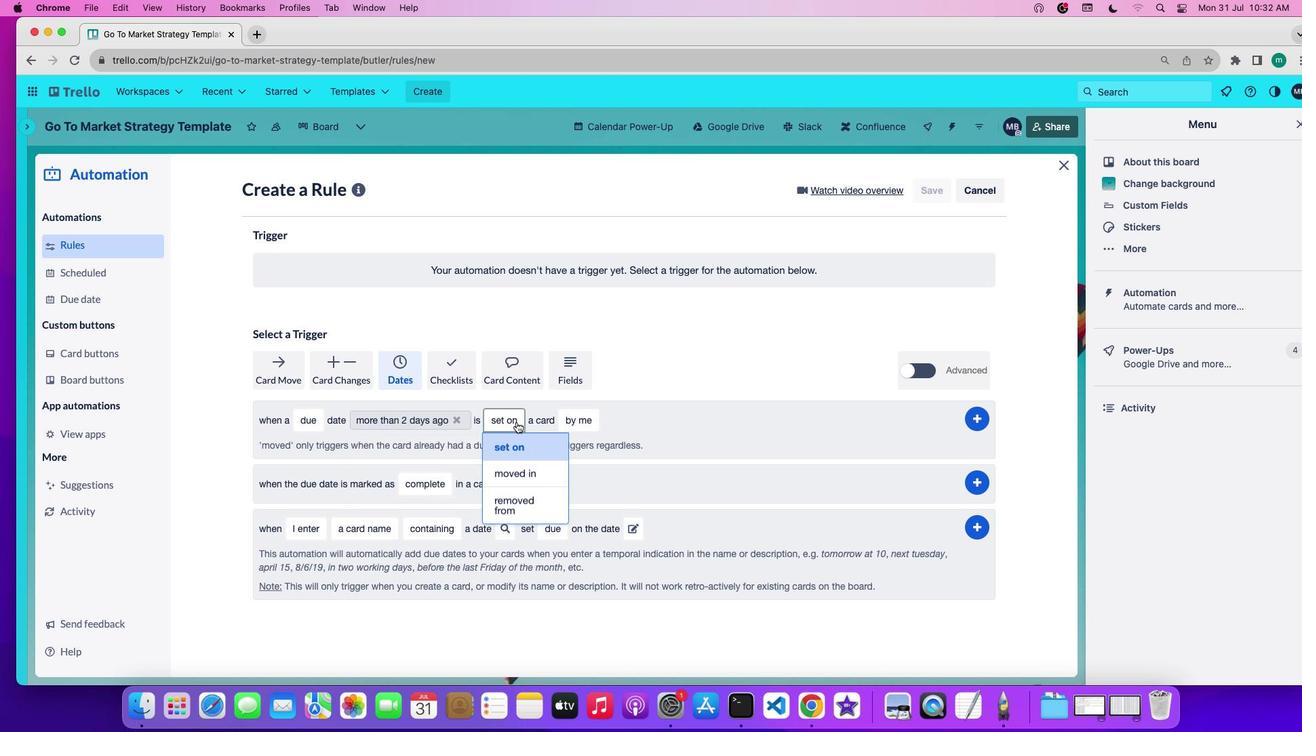 
Action: Mouse moved to (532, 453)
Screenshot: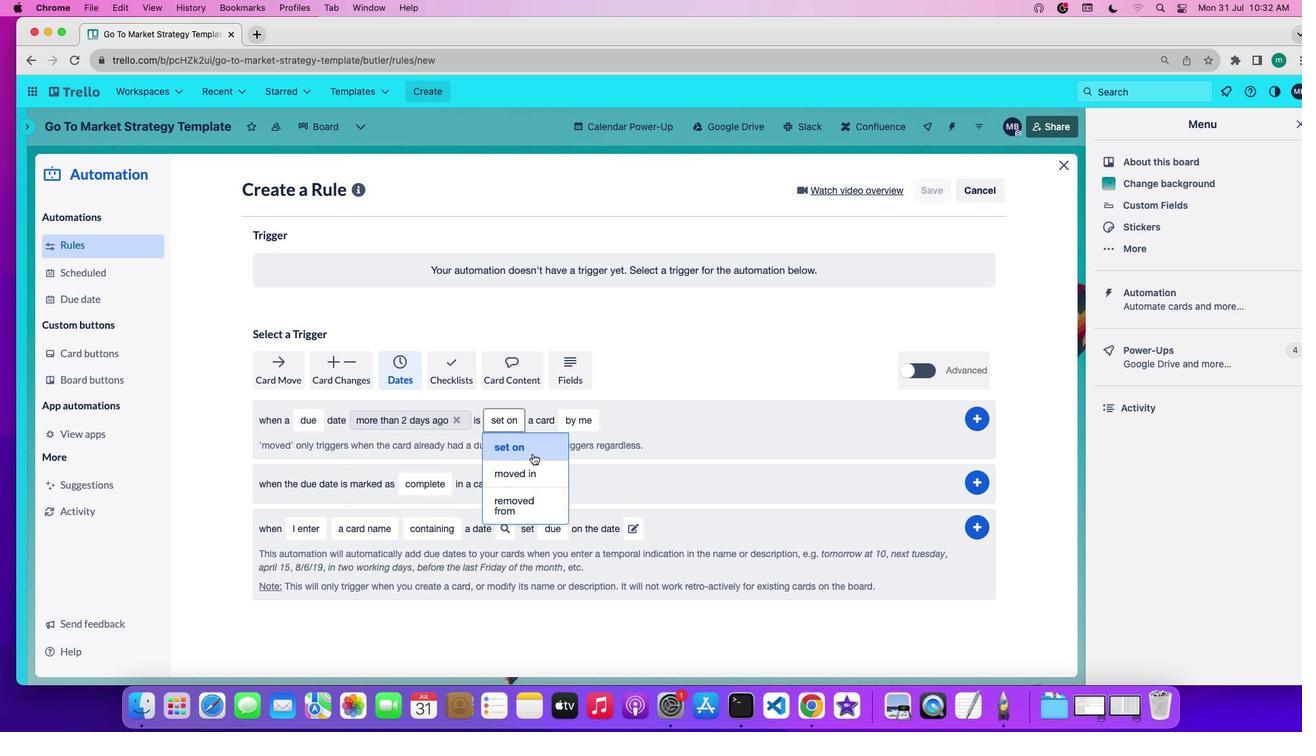
Action: Mouse pressed left at (532, 453)
Screenshot: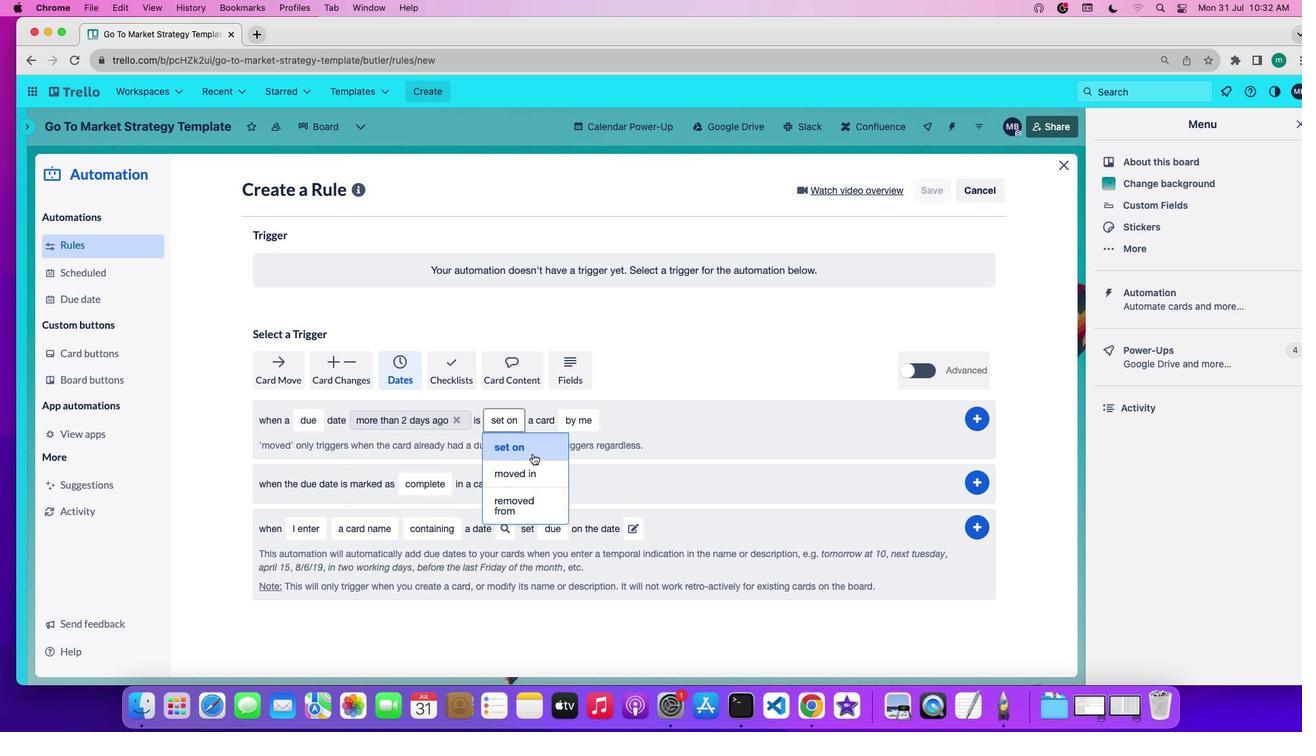 
Action: Mouse moved to (568, 423)
Screenshot: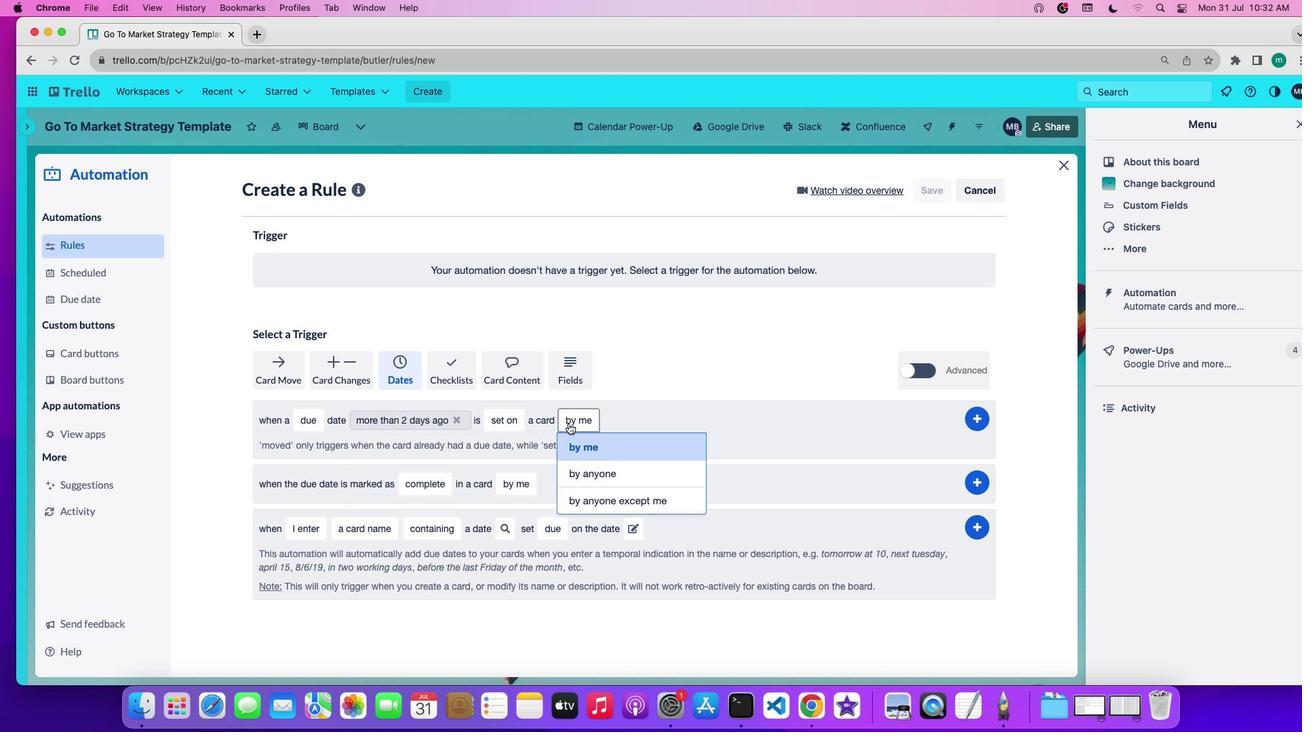 
Action: Mouse pressed left at (568, 423)
Screenshot: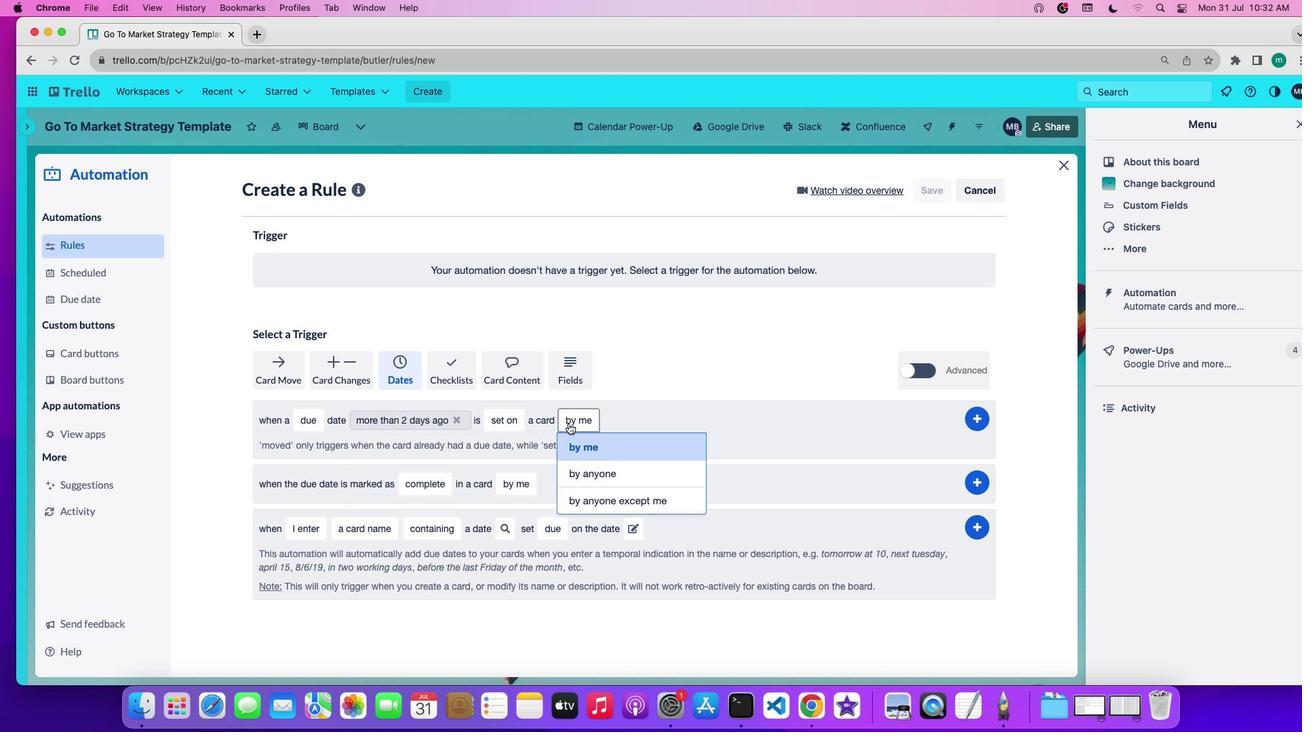 
Action: Mouse moved to (590, 471)
Screenshot: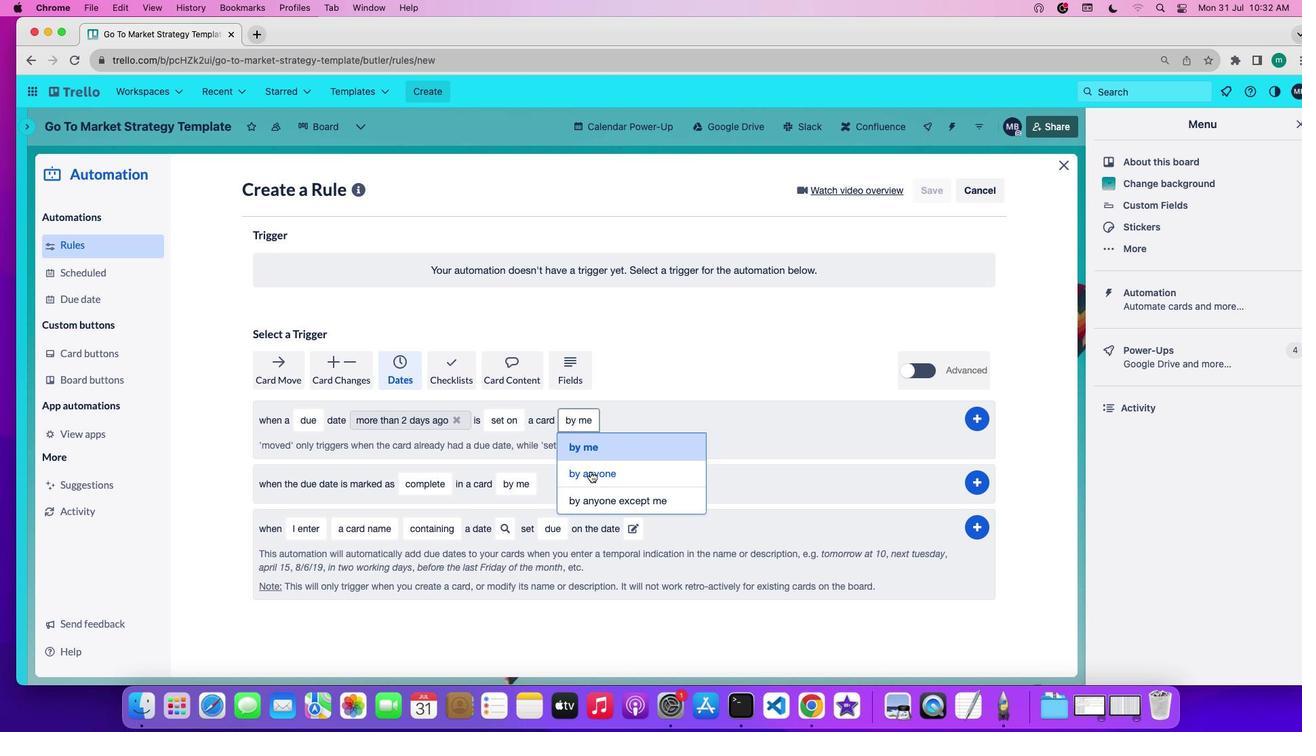 
Action: Mouse pressed left at (590, 471)
Screenshot: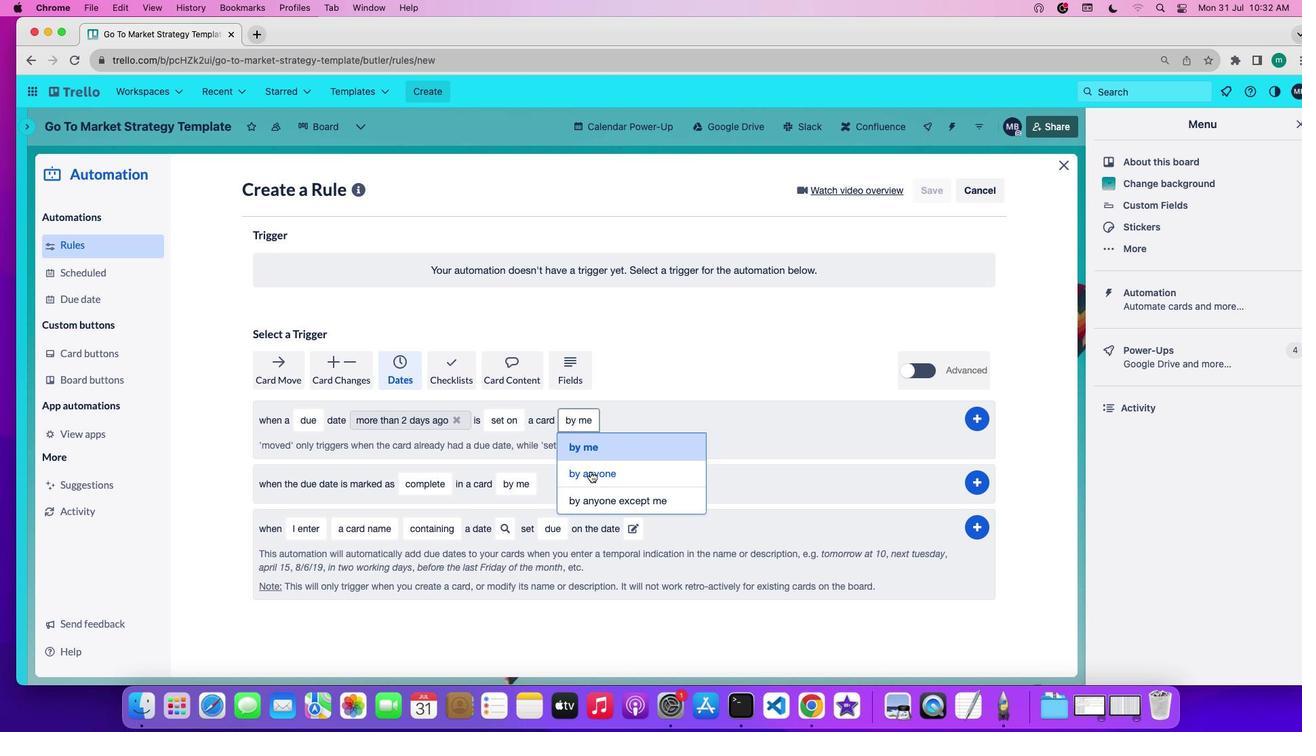 
Action: Mouse moved to (986, 417)
Screenshot: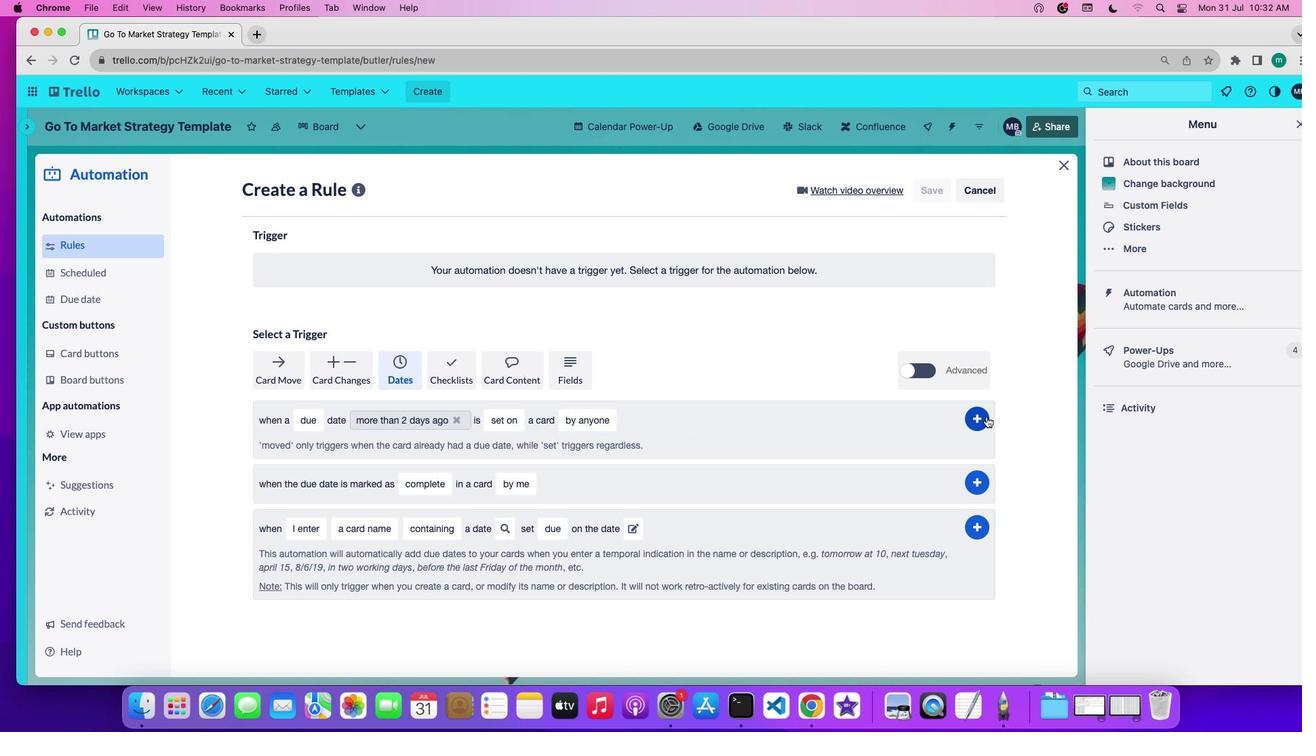 
Action: Mouse pressed left at (986, 417)
Screenshot: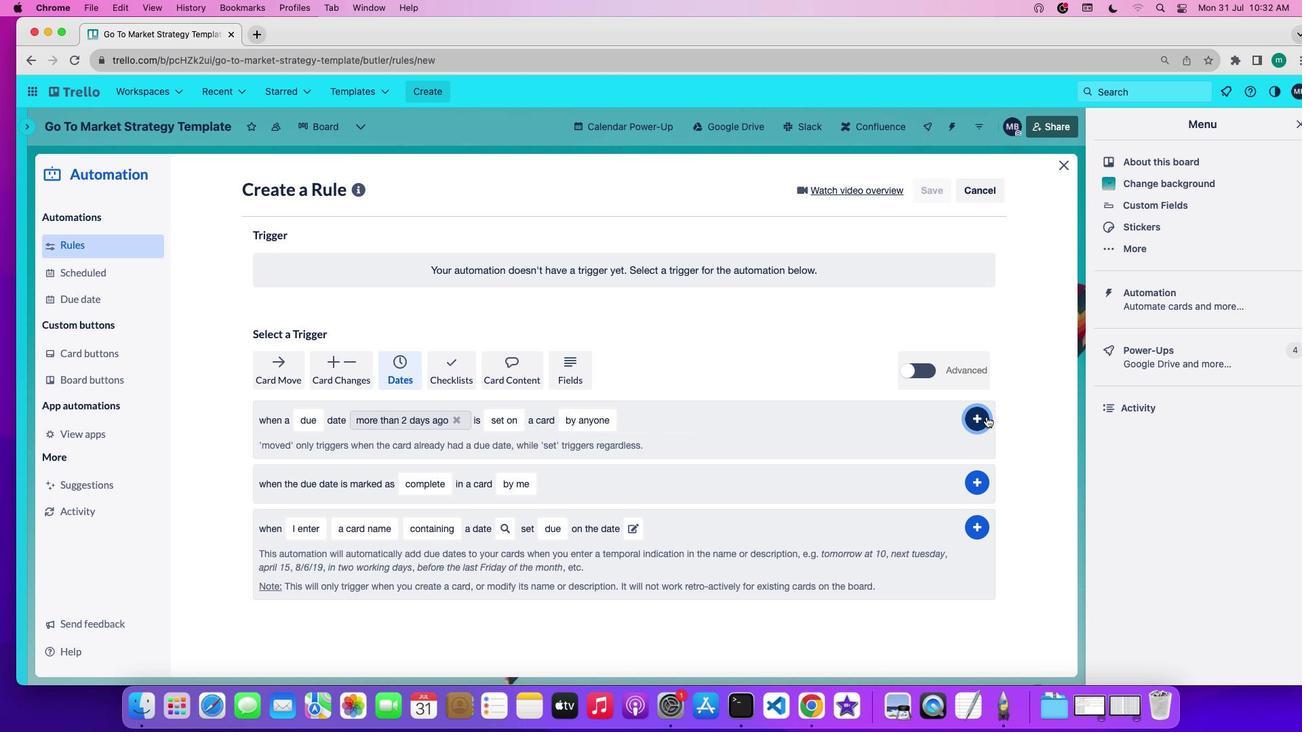 
